 Task: Find connections with filter location Piracaia with filter topic #lifecoach with filter profile language Spanish with filter current company The Ian Martin Group with filter school Deogiri College Aurangabad with filter industry Sightseeing Transportation with filter service category Marketing with filter keywords title Biologist
Action: Mouse moved to (218, 276)
Screenshot: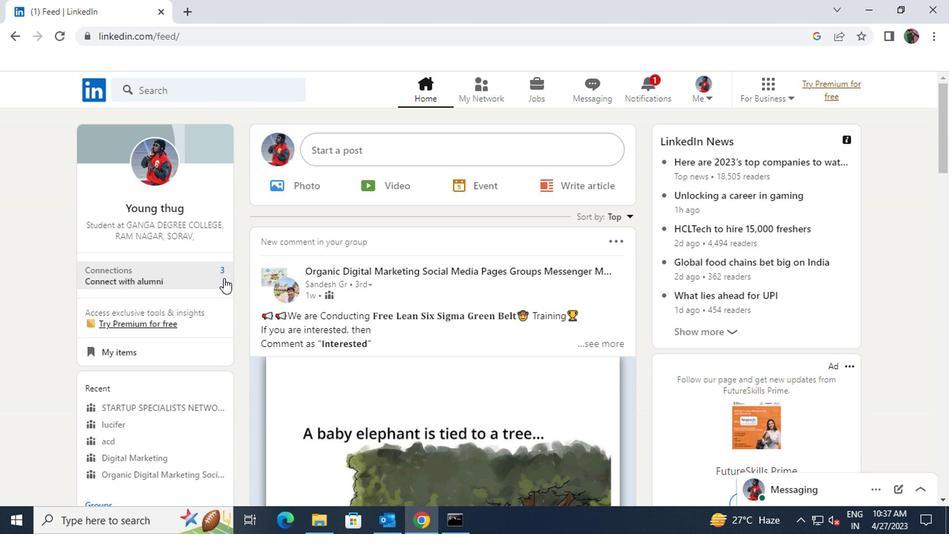
Action: Mouse pressed left at (218, 276)
Screenshot: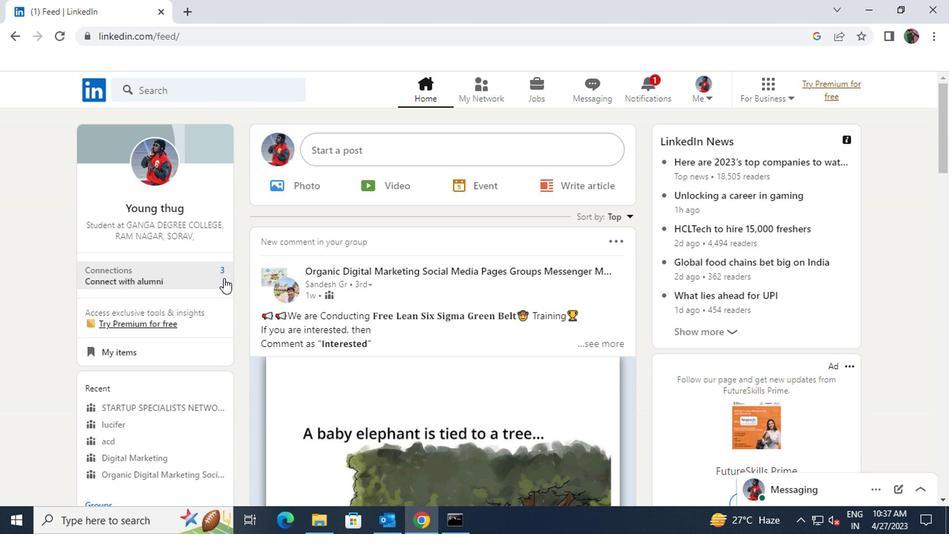 
Action: Mouse moved to (233, 163)
Screenshot: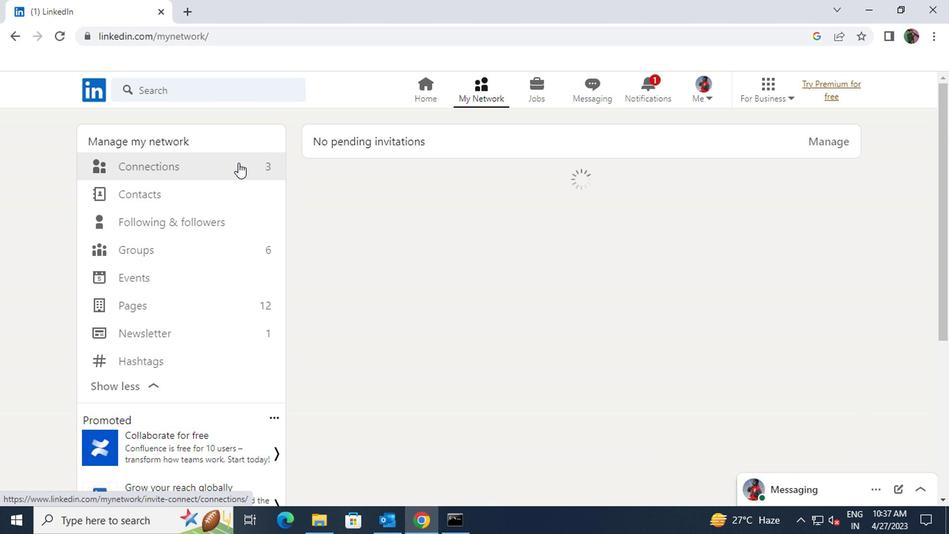 
Action: Mouse pressed left at (233, 163)
Screenshot: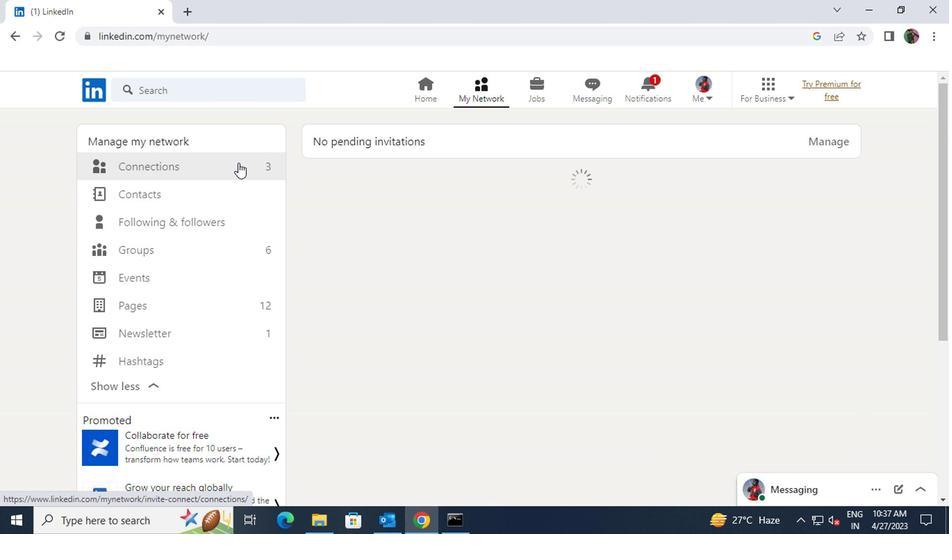 
Action: Mouse moved to (540, 167)
Screenshot: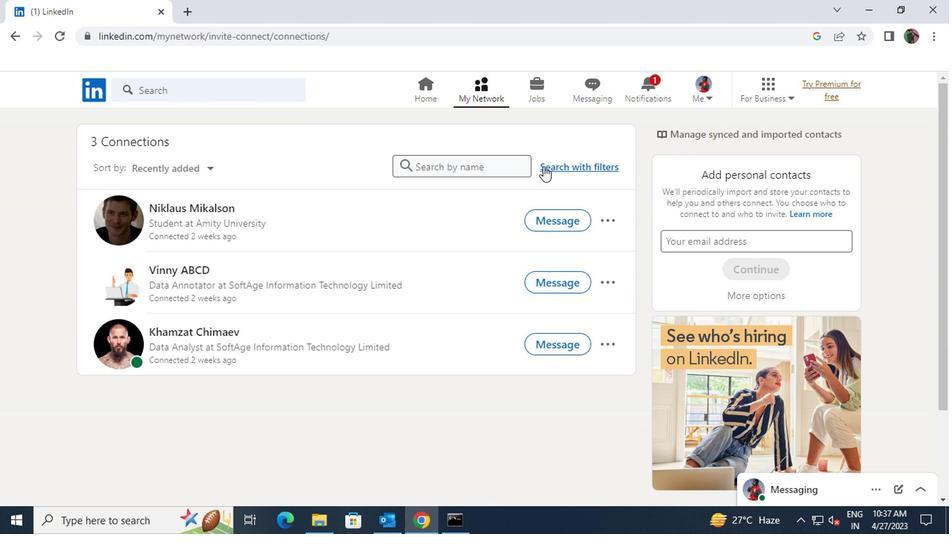 
Action: Mouse pressed left at (540, 167)
Screenshot: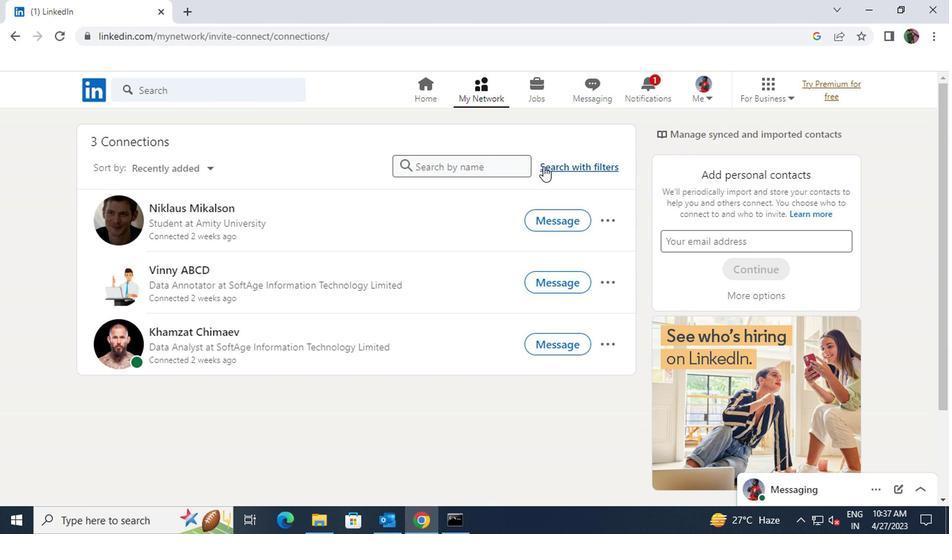 
Action: Mouse moved to (517, 128)
Screenshot: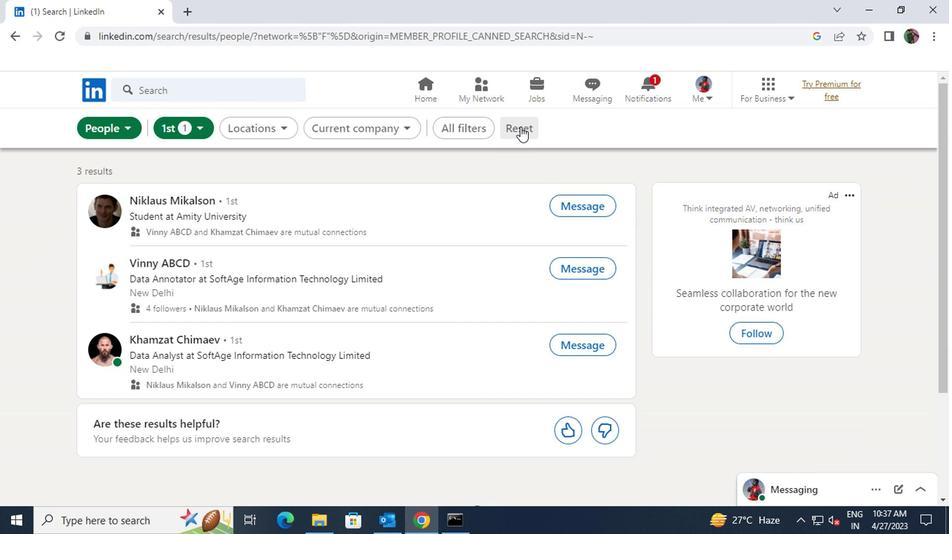 
Action: Mouse pressed left at (517, 128)
Screenshot: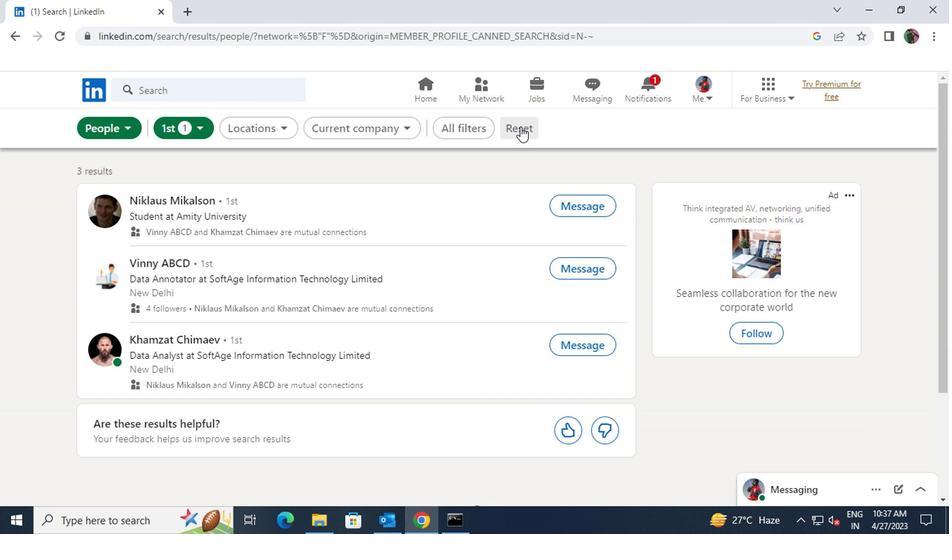 
Action: Mouse moved to (509, 128)
Screenshot: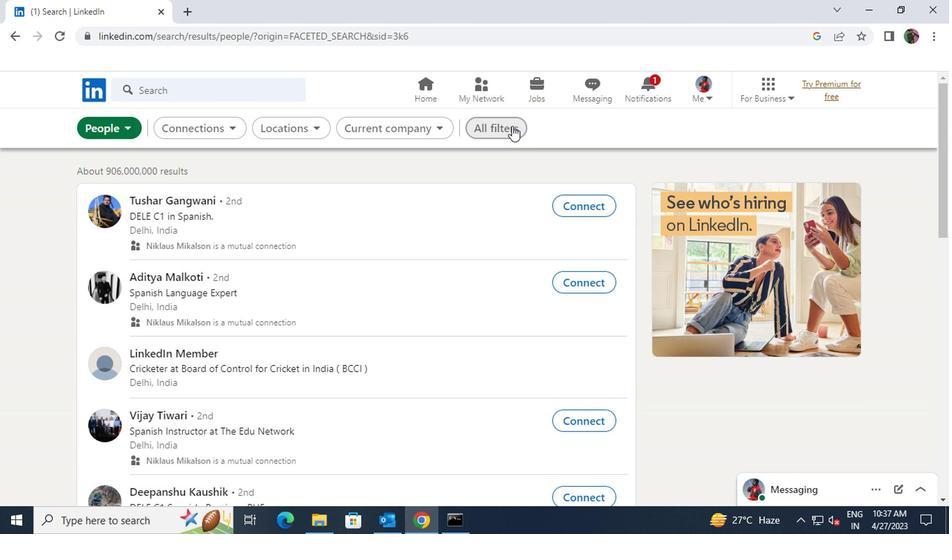 
Action: Mouse pressed left at (509, 128)
Screenshot: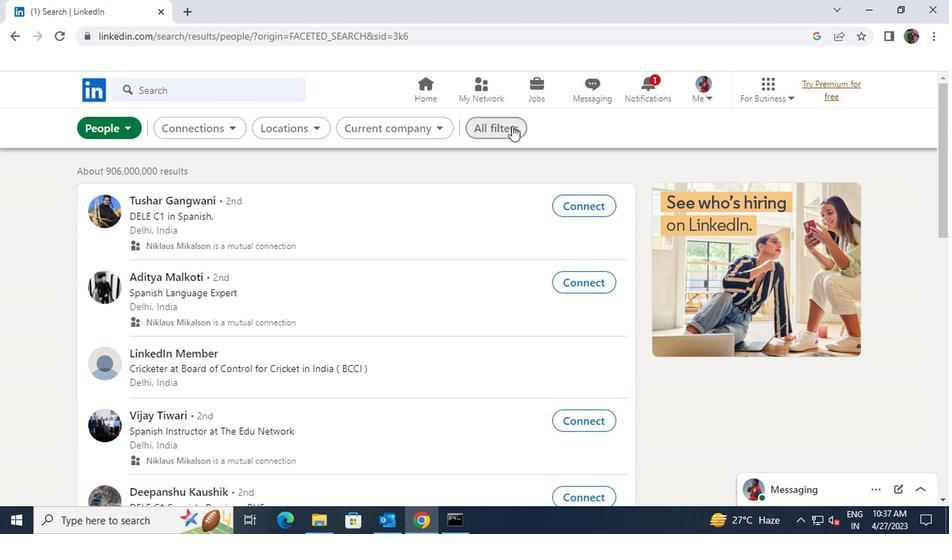
Action: Mouse moved to (608, 252)
Screenshot: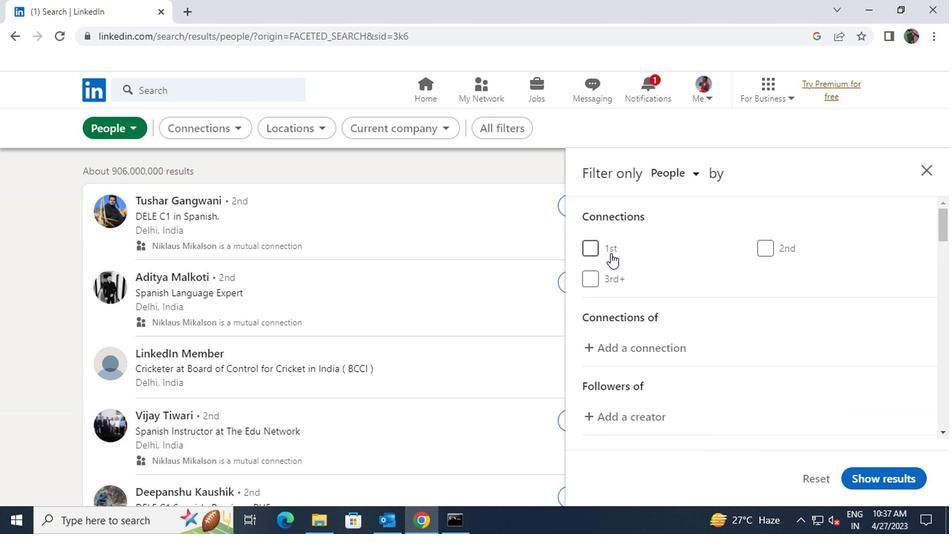 
Action: Mouse scrolled (608, 251) with delta (0, 0)
Screenshot: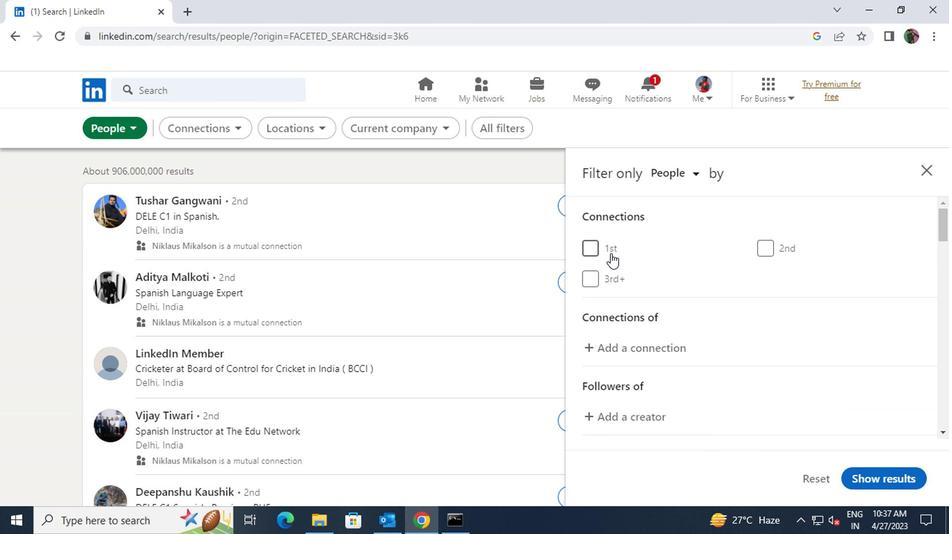
Action: Mouse scrolled (608, 251) with delta (0, 0)
Screenshot: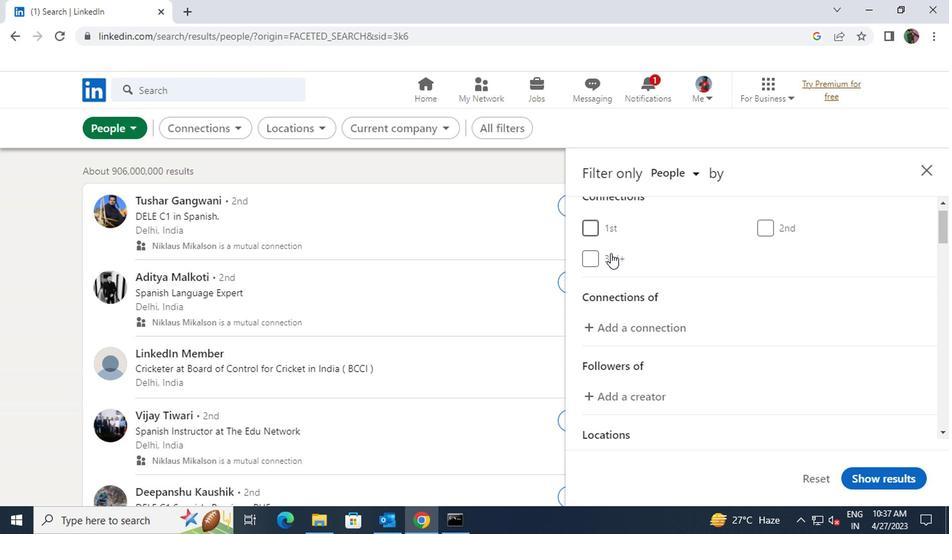 
Action: Mouse scrolled (608, 251) with delta (0, 0)
Screenshot: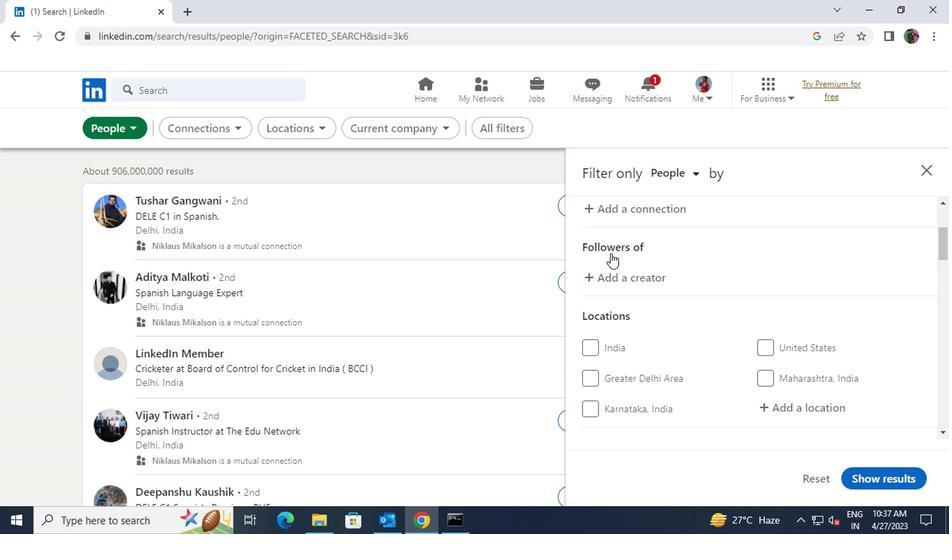 
Action: Mouse scrolled (608, 251) with delta (0, 0)
Screenshot: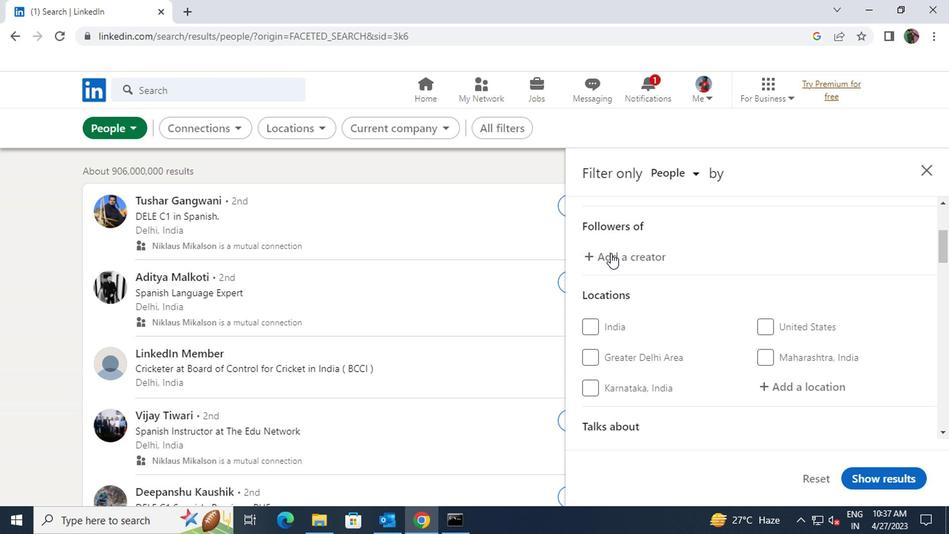 
Action: Mouse moved to (772, 263)
Screenshot: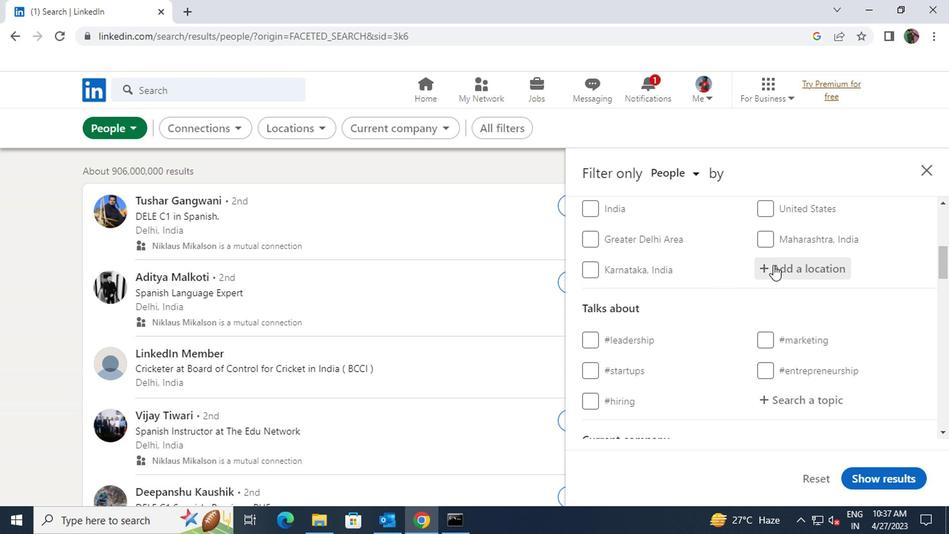 
Action: Mouse pressed left at (772, 263)
Screenshot: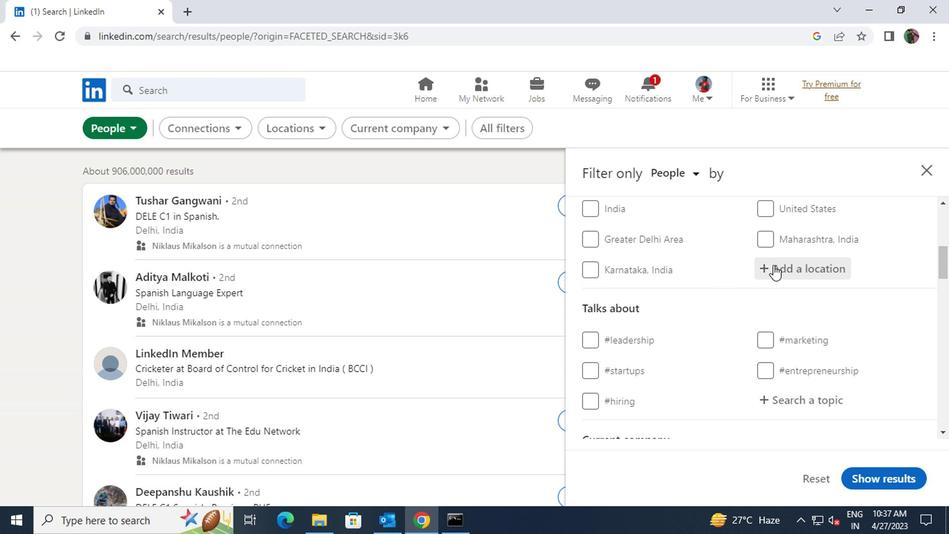 
Action: Key pressed <Key.shift>PIRACAIA
Screenshot: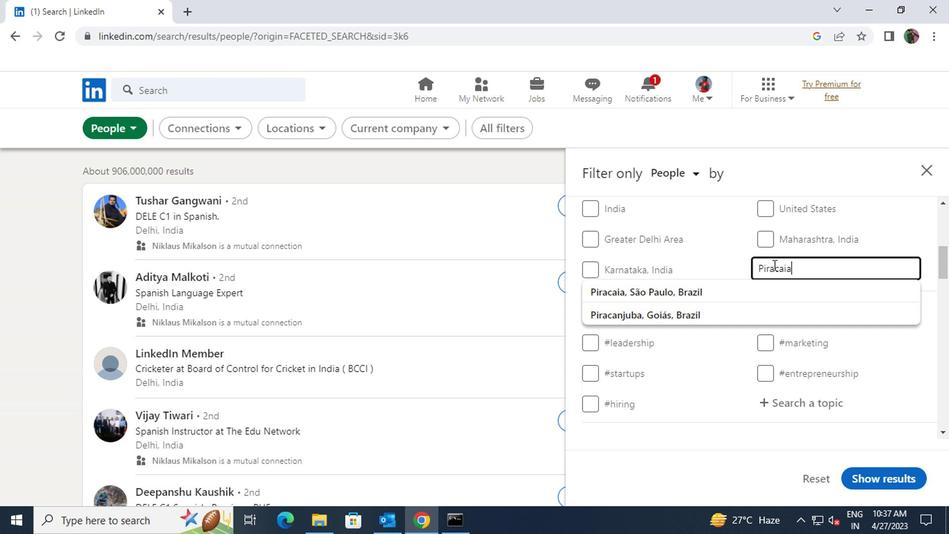 
Action: Mouse moved to (759, 281)
Screenshot: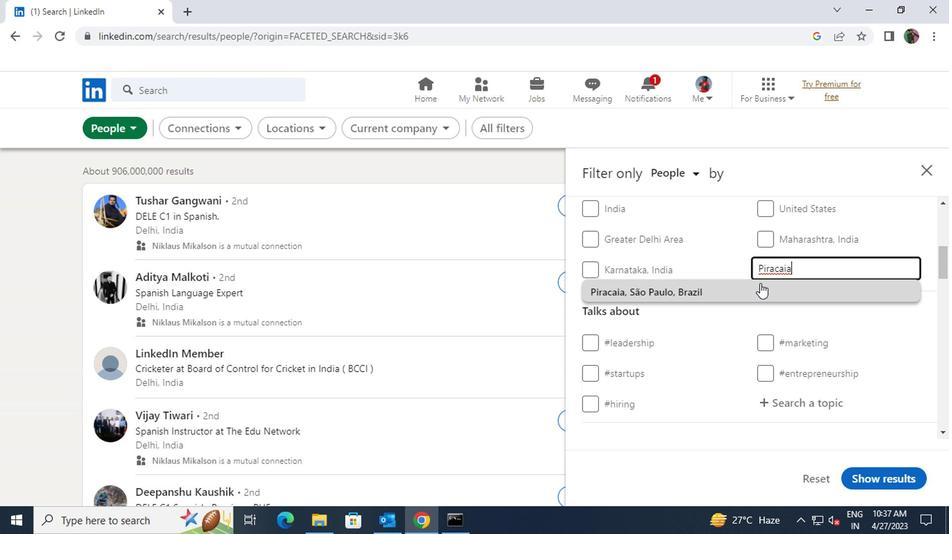 
Action: Mouse pressed left at (759, 281)
Screenshot: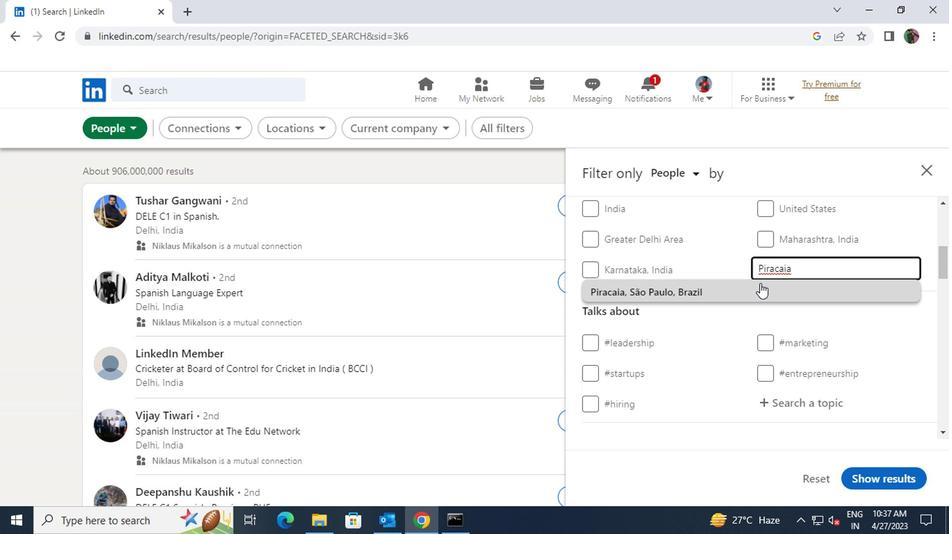
Action: Mouse scrolled (759, 280) with delta (0, 0)
Screenshot: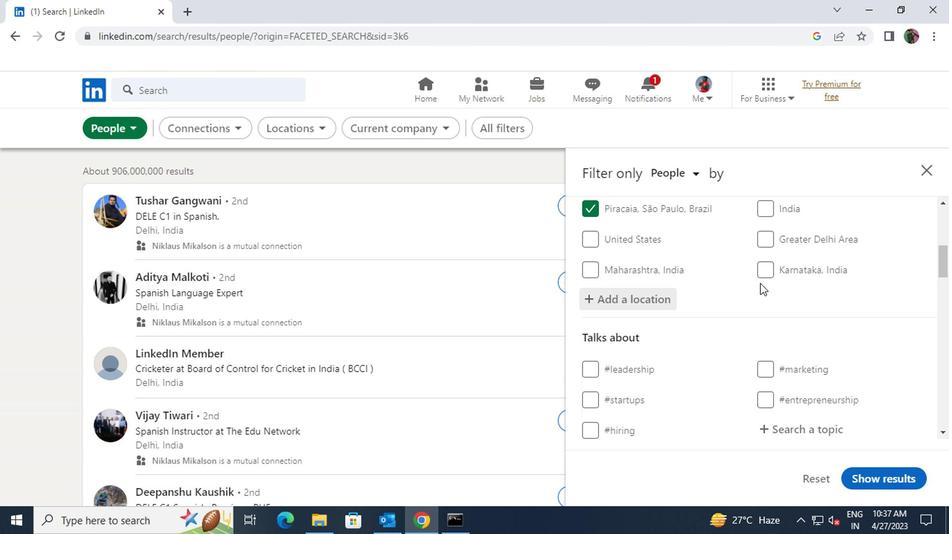 
Action: Mouse scrolled (759, 280) with delta (0, 0)
Screenshot: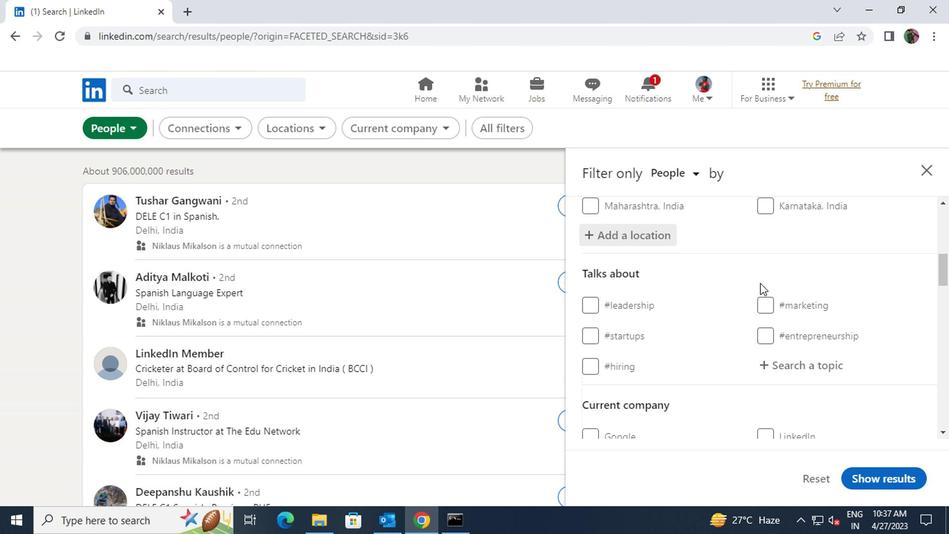 
Action: Mouse moved to (763, 282)
Screenshot: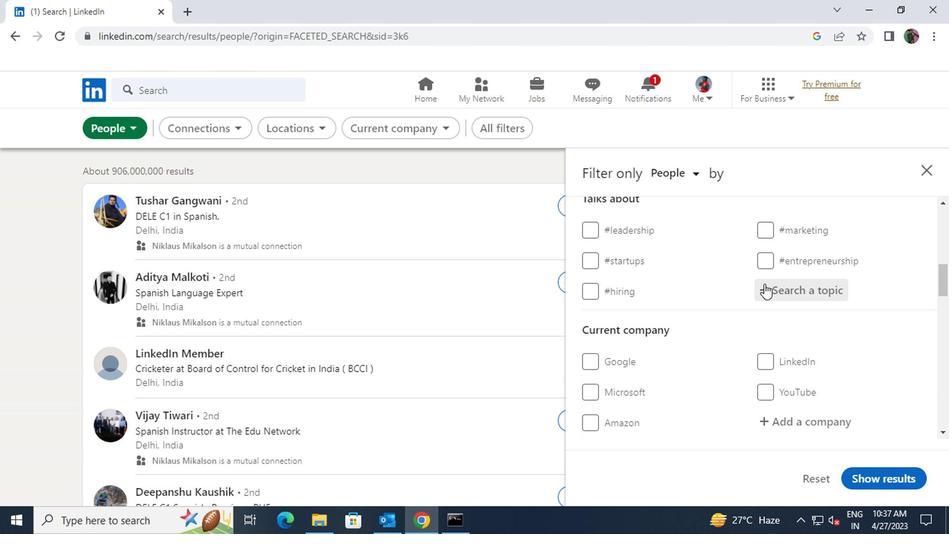 
Action: Mouse pressed left at (763, 282)
Screenshot: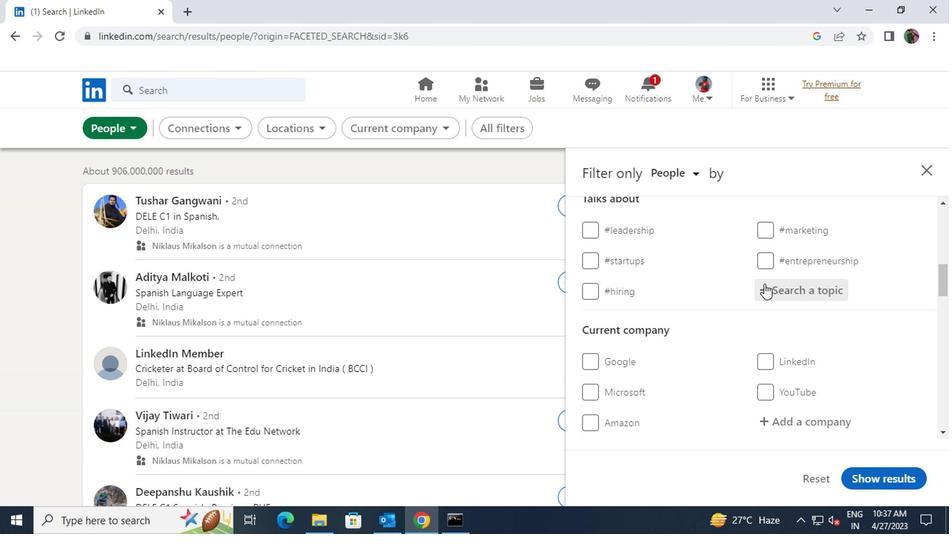 
Action: Key pressed <Key.shift><Key.shift><Key.shift><Key.shift><Key.shift>#<Key.shift>LIFECOCACH
Screenshot: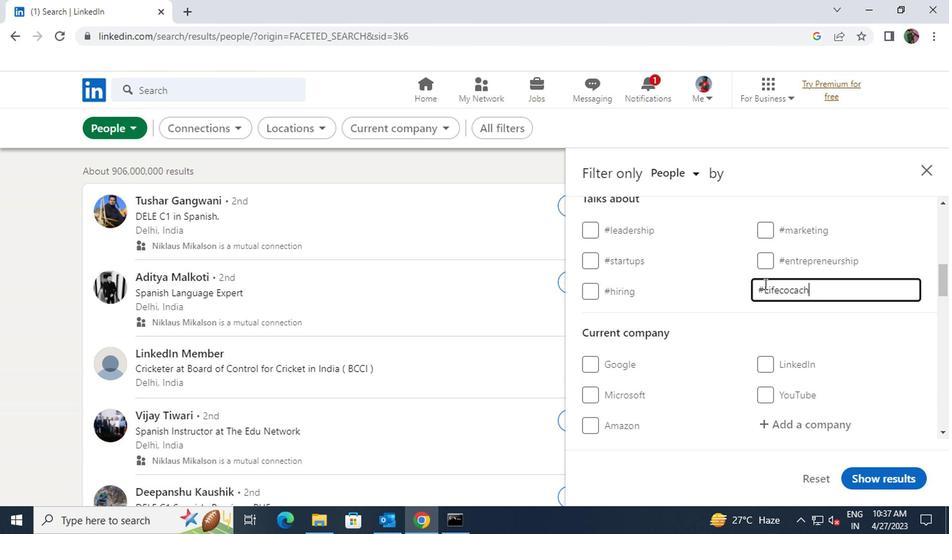 
Action: Mouse scrolled (763, 281) with delta (0, 0)
Screenshot: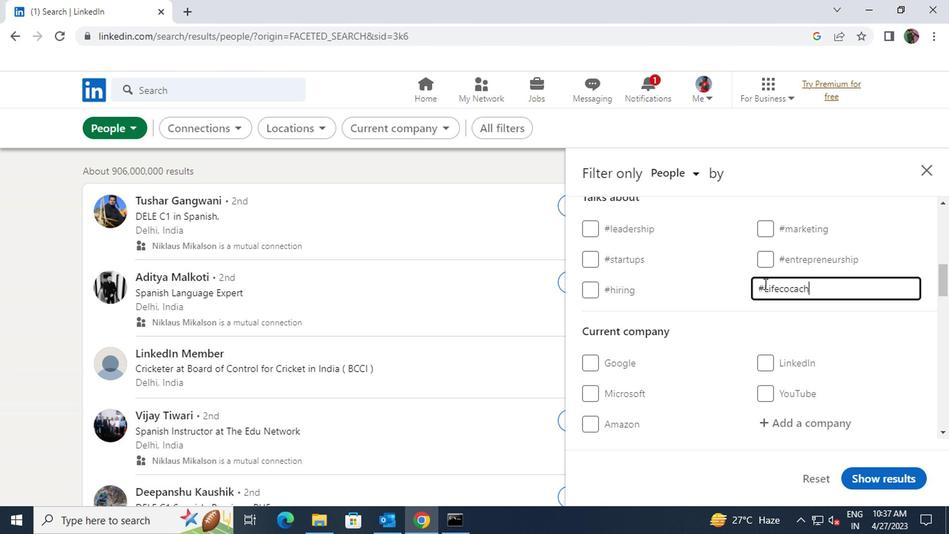
Action: Mouse scrolled (763, 281) with delta (0, 0)
Screenshot: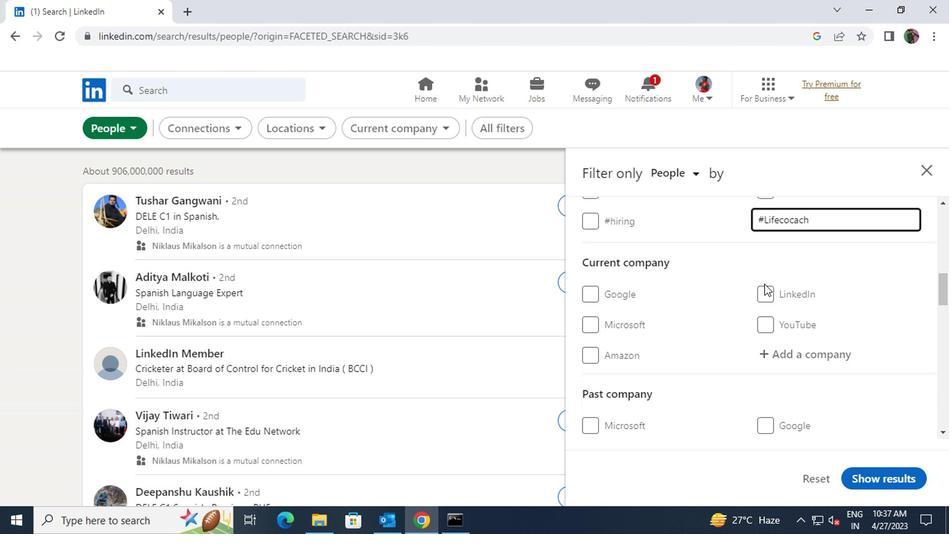
Action: Mouse moved to (764, 282)
Screenshot: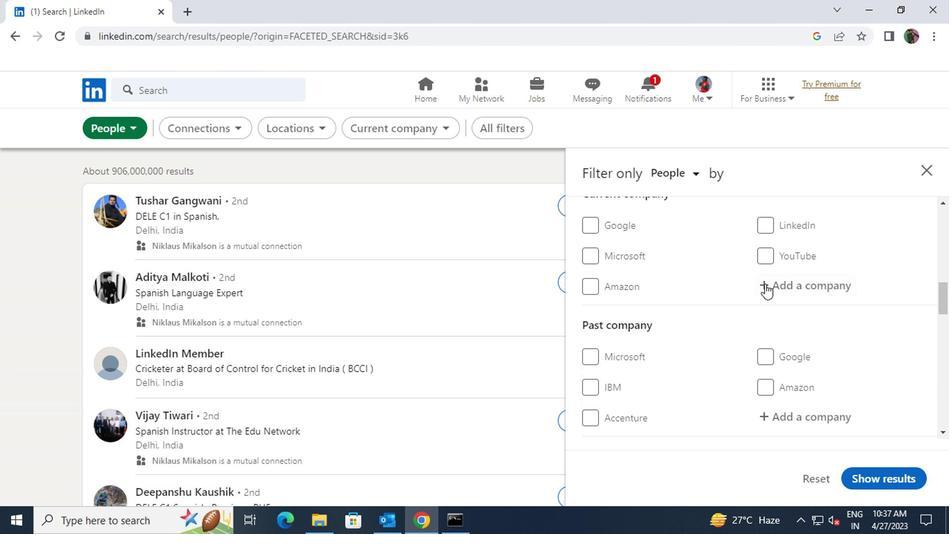 
Action: Mouse pressed left at (764, 282)
Screenshot: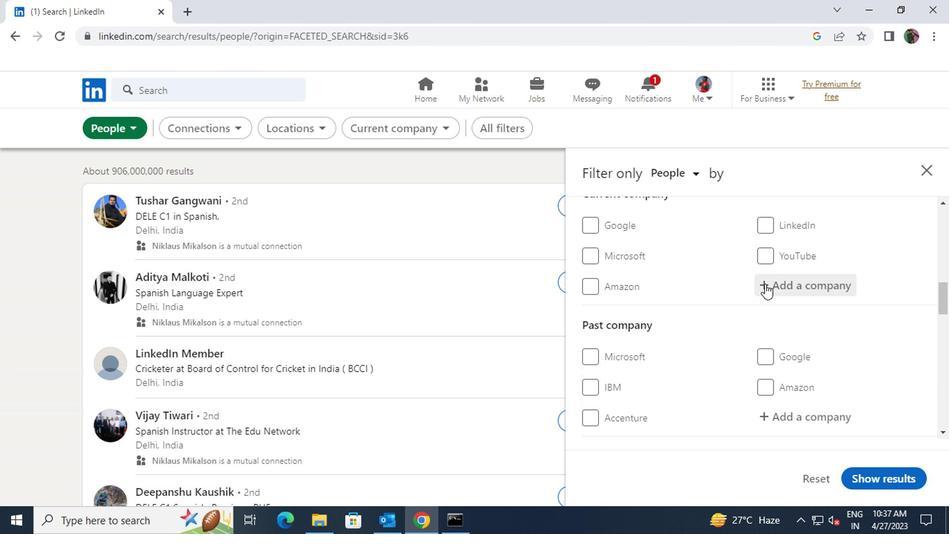 
Action: Key pressed <Key.shift><Key.shift><Key.shift>THE<Key.space>IAN
Screenshot: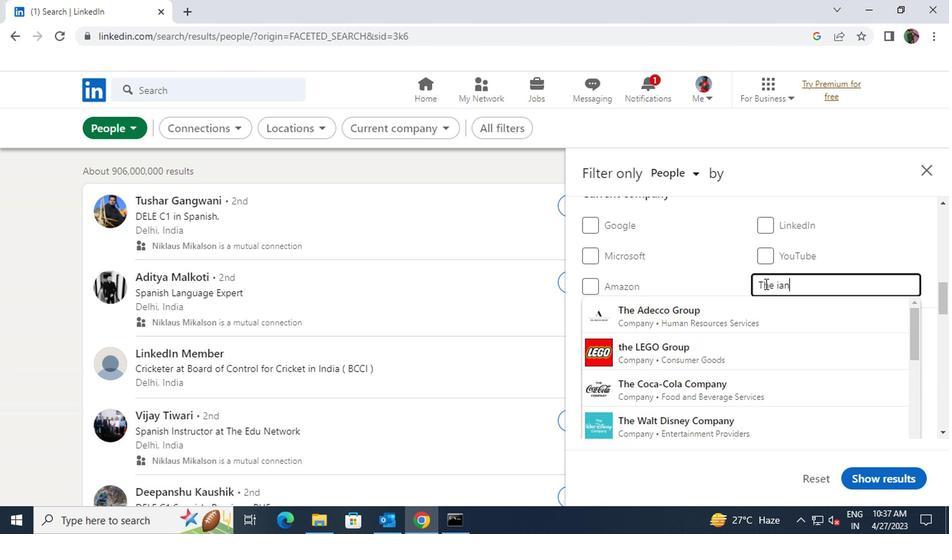 
Action: Mouse moved to (758, 304)
Screenshot: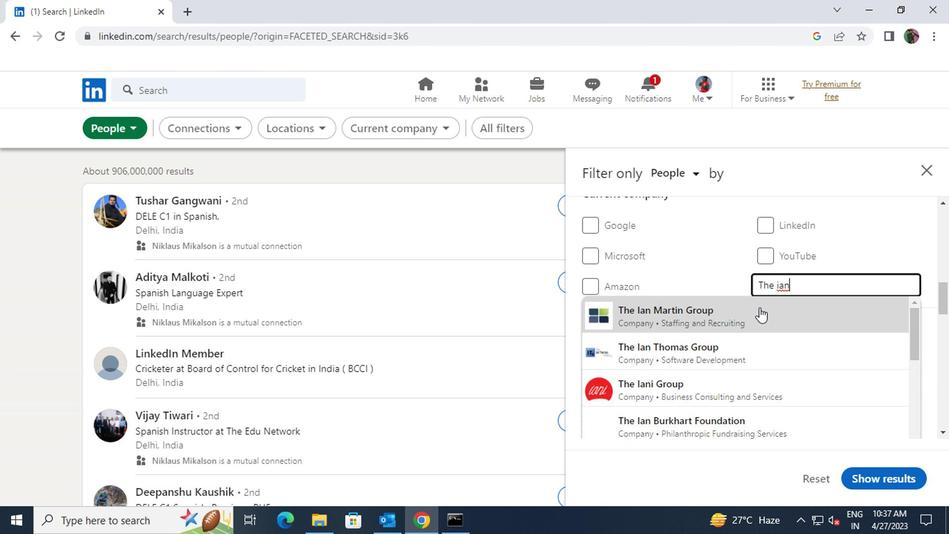 
Action: Mouse pressed left at (758, 304)
Screenshot: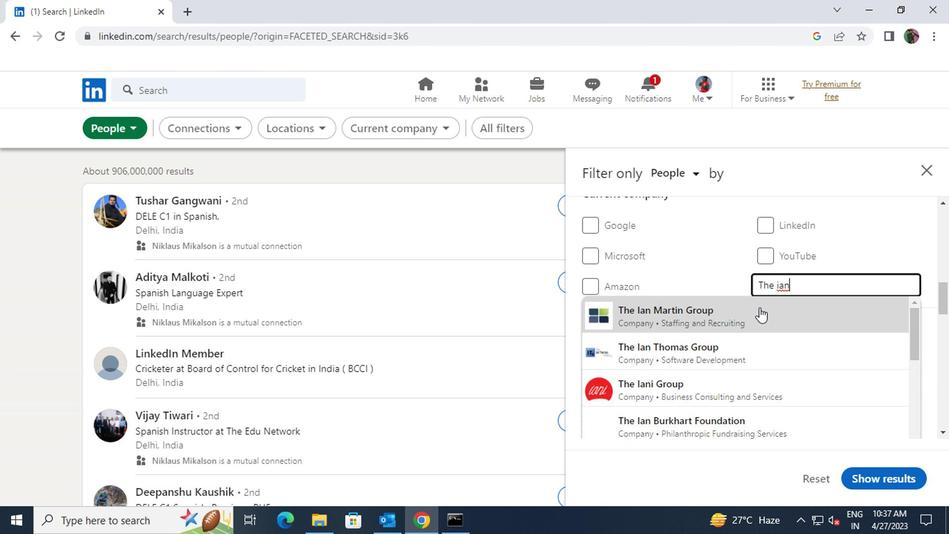 
Action: Mouse scrolled (758, 304) with delta (0, 0)
Screenshot: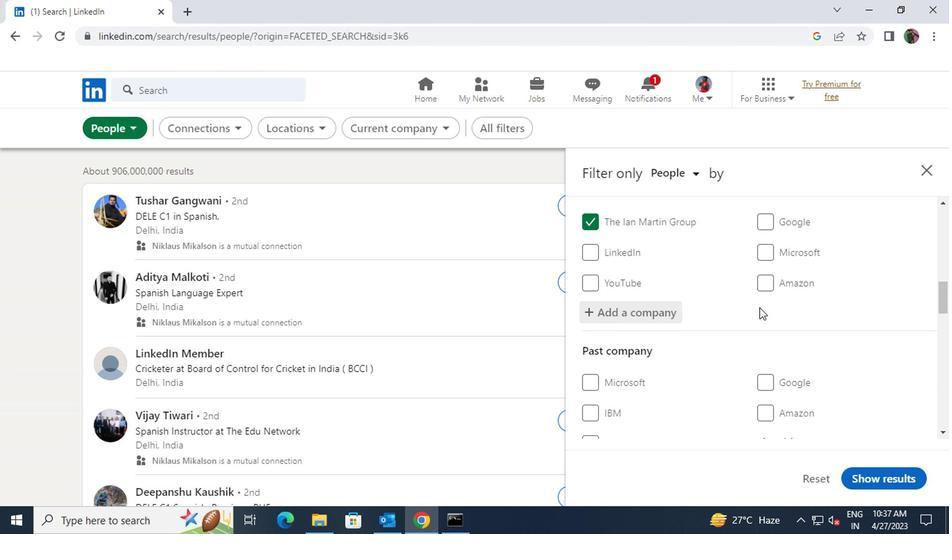 
Action: Mouse scrolled (758, 304) with delta (0, 0)
Screenshot: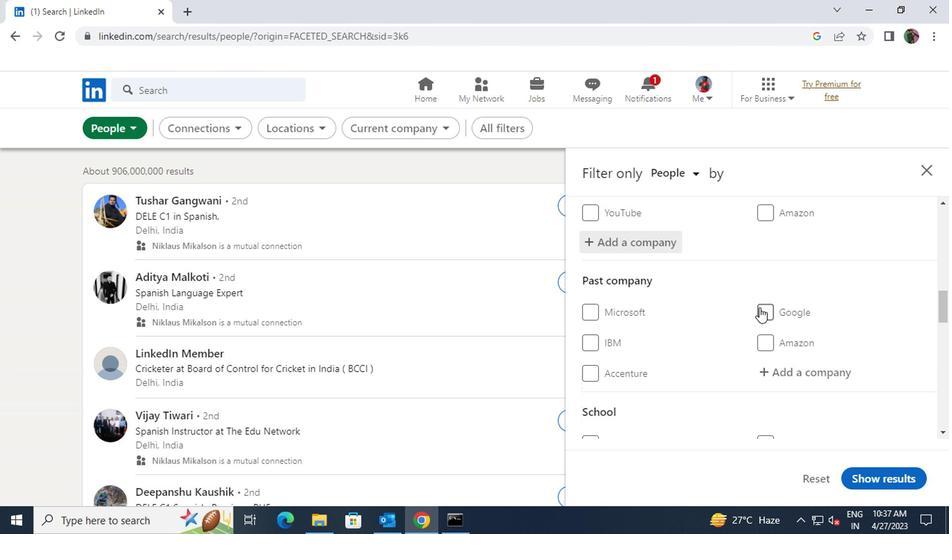 
Action: Mouse scrolled (758, 304) with delta (0, 0)
Screenshot: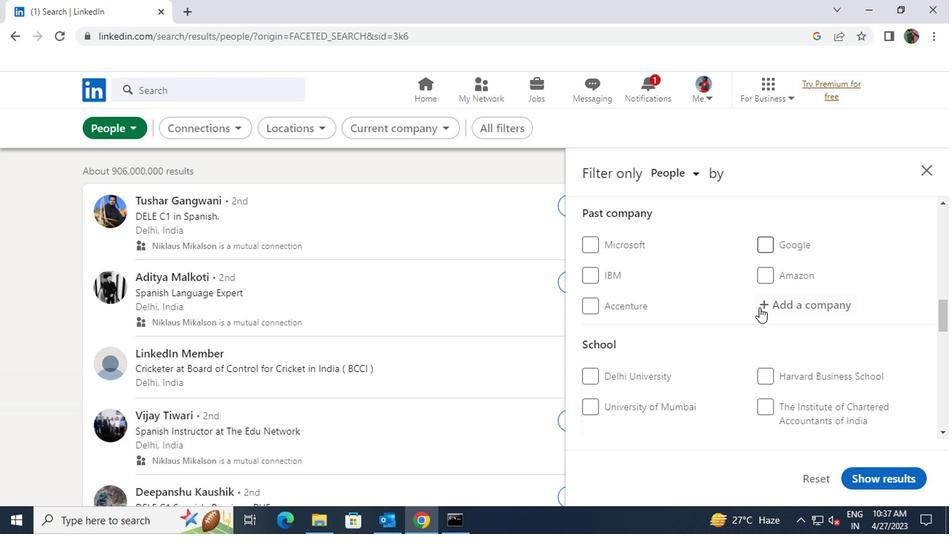 
Action: Mouse scrolled (758, 304) with delta (0, 0)
Screenshot: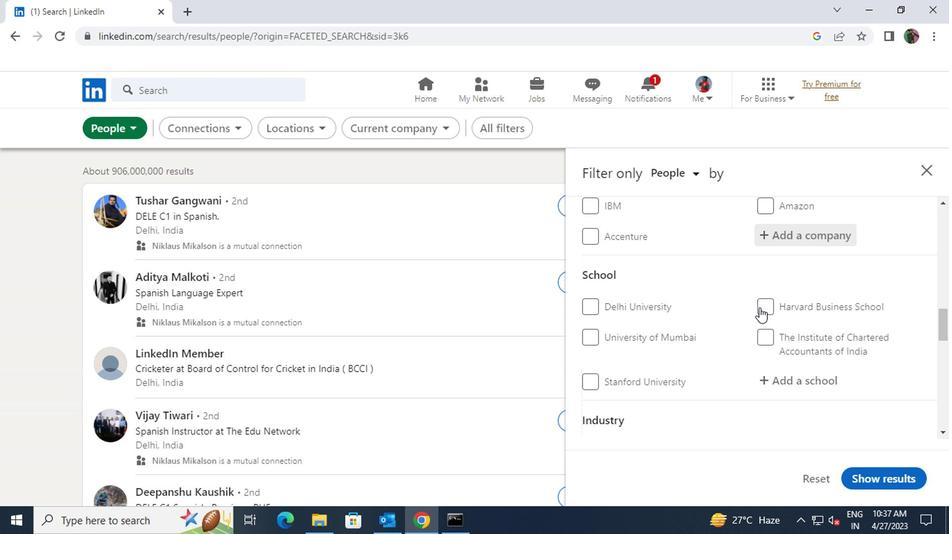 
Action: Mouse moved to (768, 313)
Screenshot: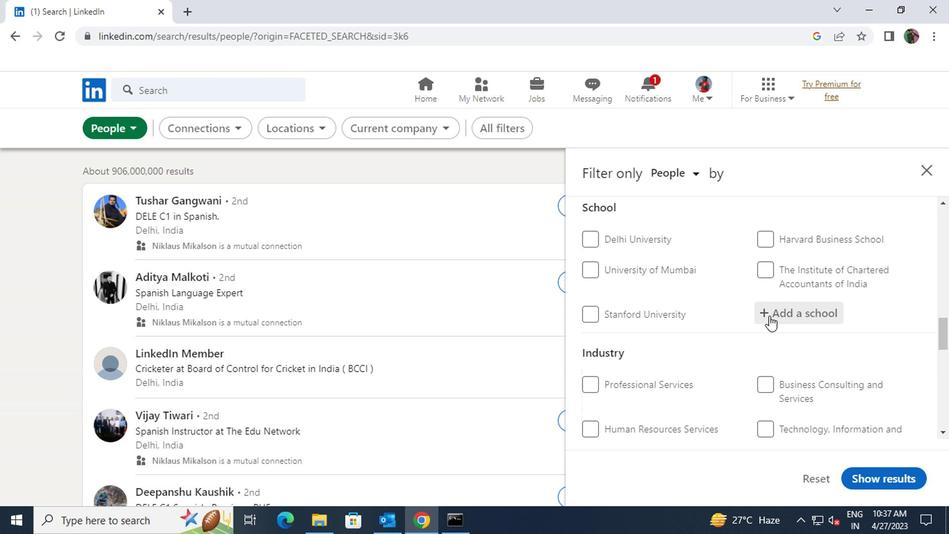 
Action: Mouse pressed left at (768, 313)
Screenshot: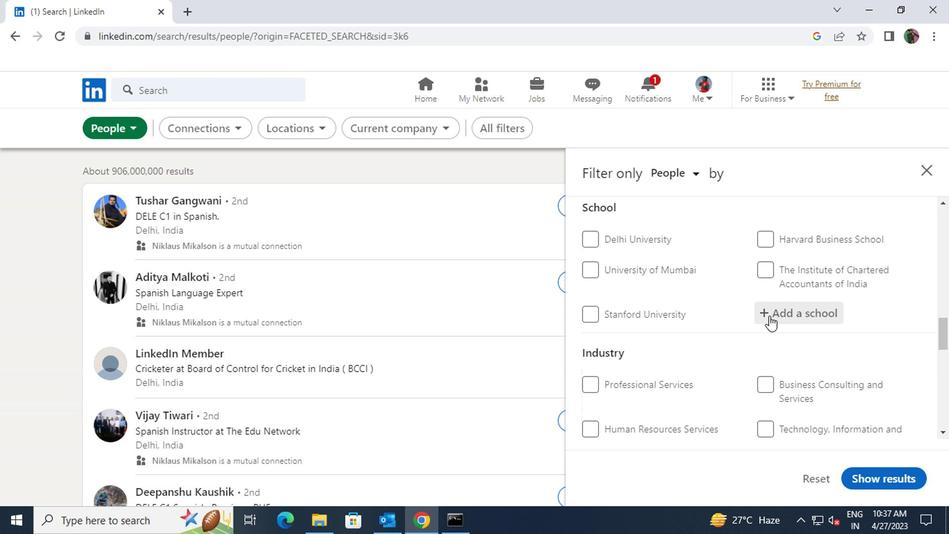 
Action: Key pressed <Key.shift>DEOGIRI
Screenshot: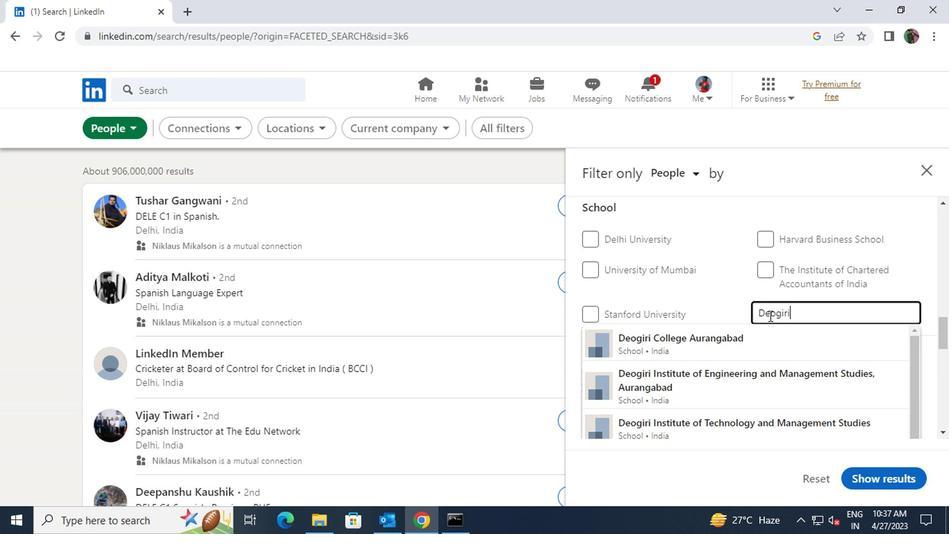 
Action: Mouse moved to (765, 333)
Screenshot: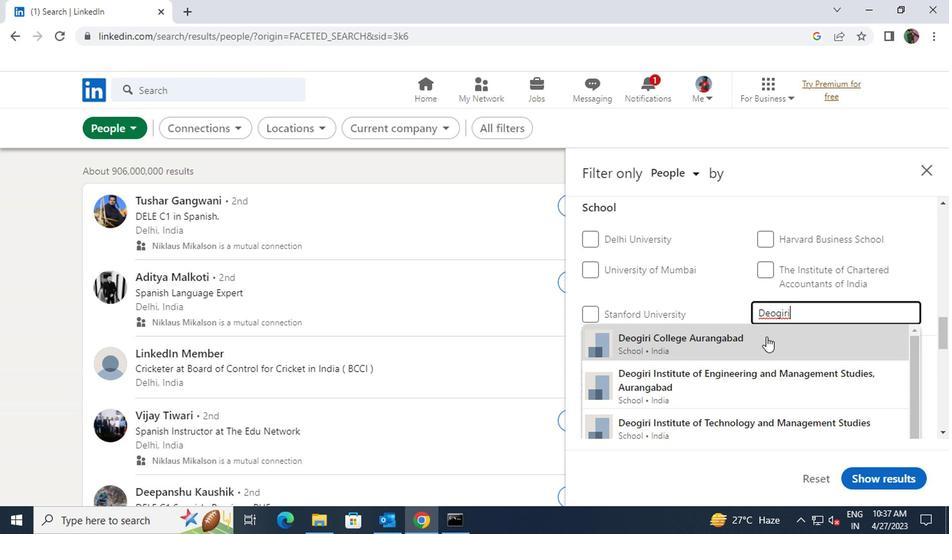 
Action: Mouse pressed left at (765, 333)
Screenshot: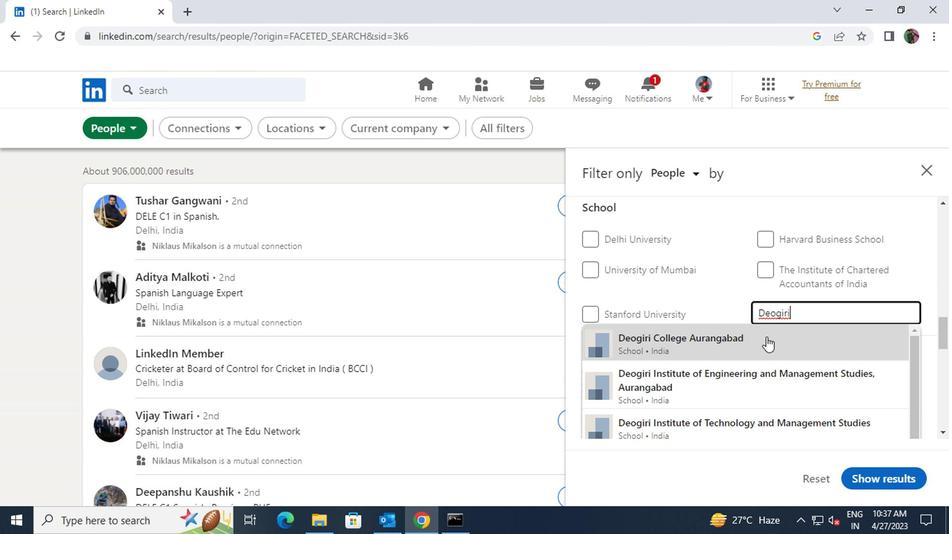 
Action: Mouse scrolled (765, 332) with delta (0, 0)
Screenshot: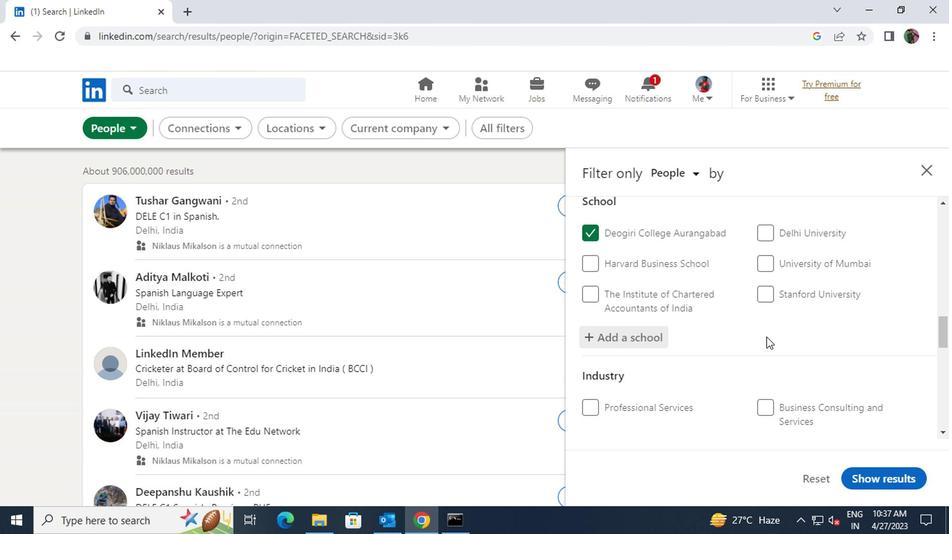 
Action: Mouse scrolled (765, 332) with delta (0, 0)
Screenshot: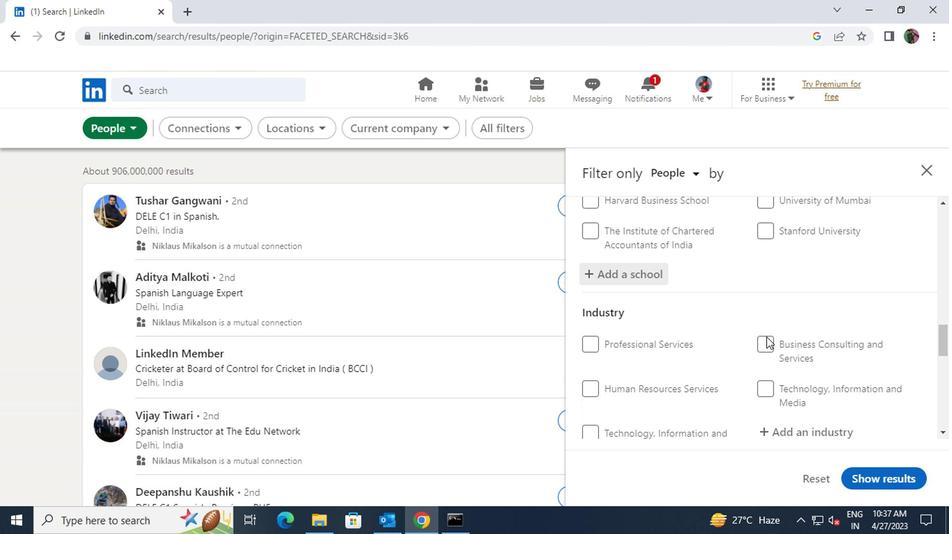 
Action: Mouse moved to (774, 352)
Screenshot: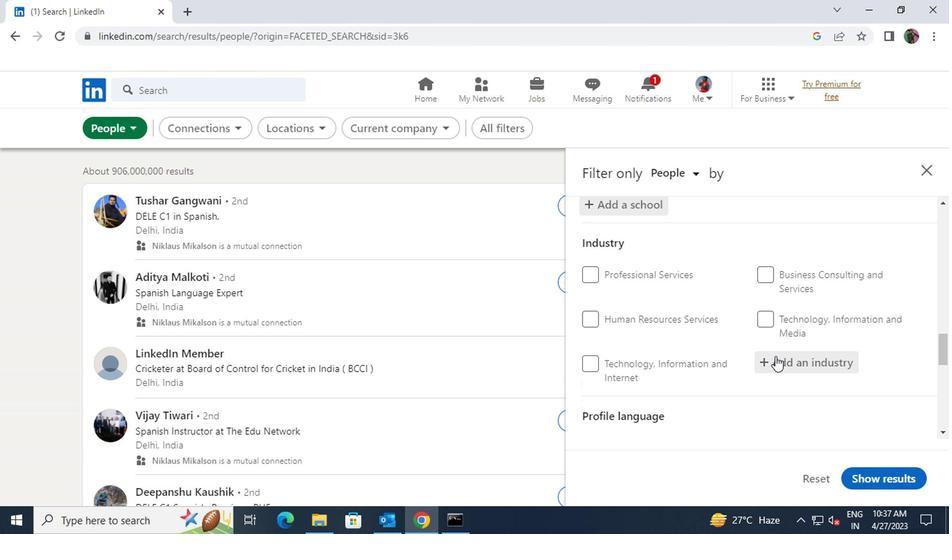
Action: Mouse pressed left at (774, 352)
Screenshot: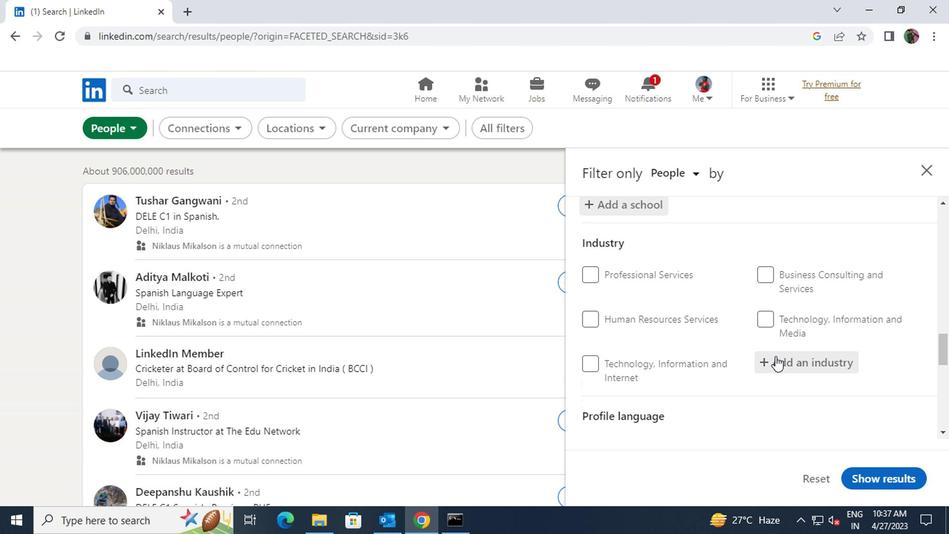 
Action: Key pressed <Key.shift>SIGHT
Screenshot: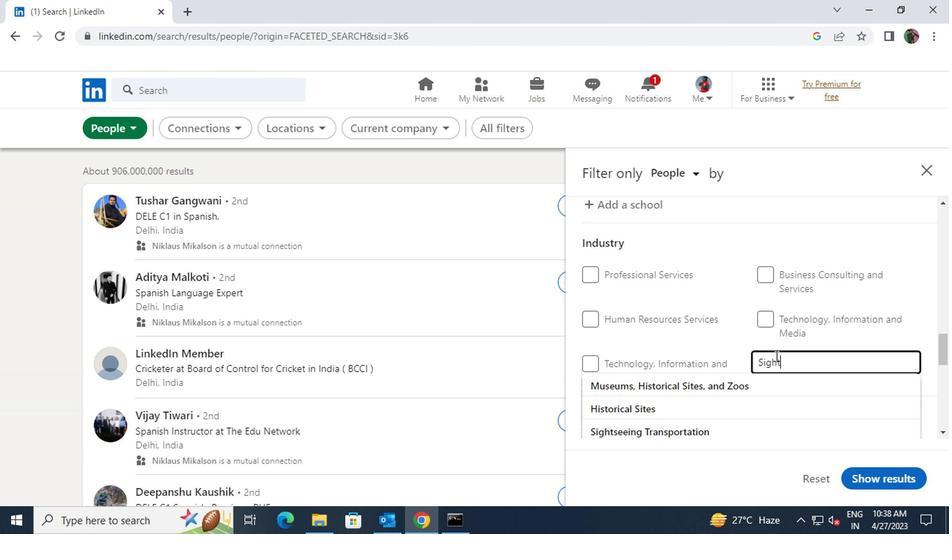 
Action: Mouse moved to (771, 379)
Screenshot: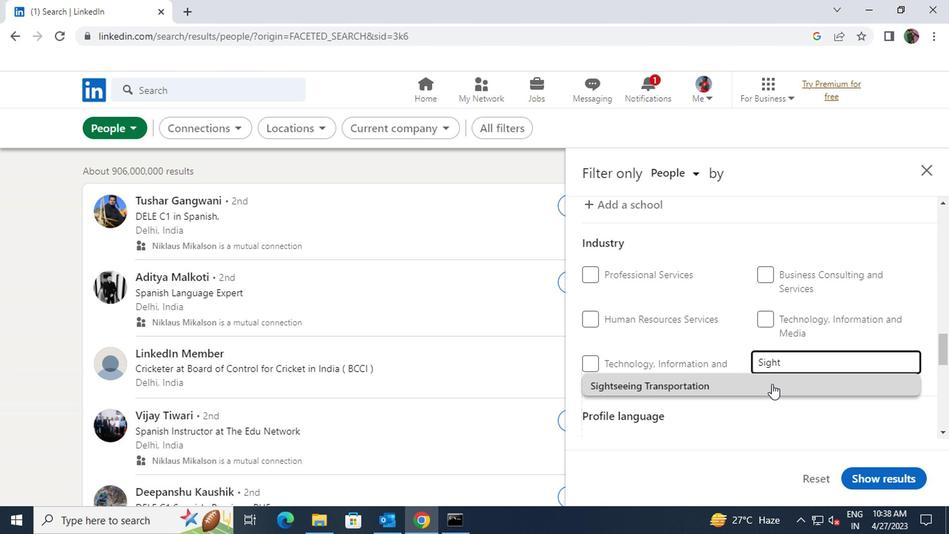 
Action: Mouse pressed left at (771, 379)
Screenshot: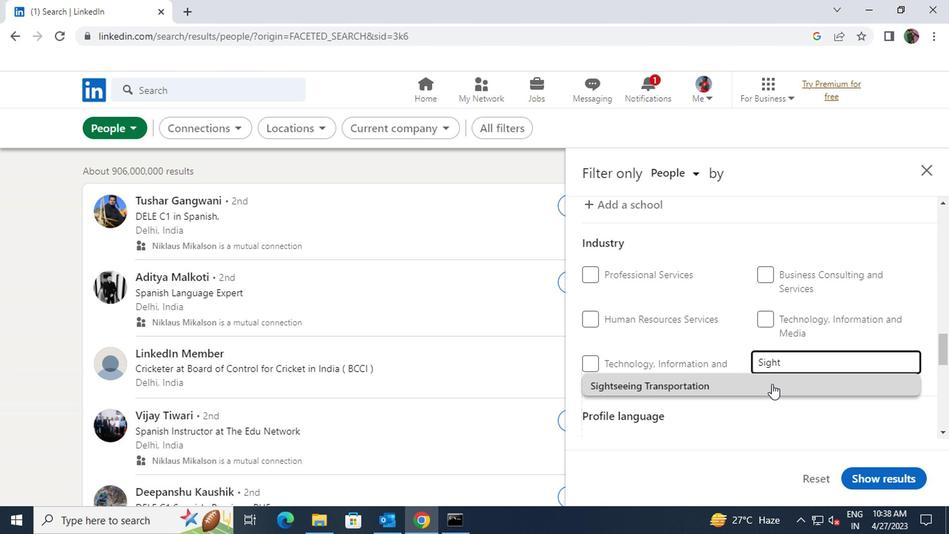 
Action: Mouse scrolled (771, 379) with delta (0, 0)
Screenshot: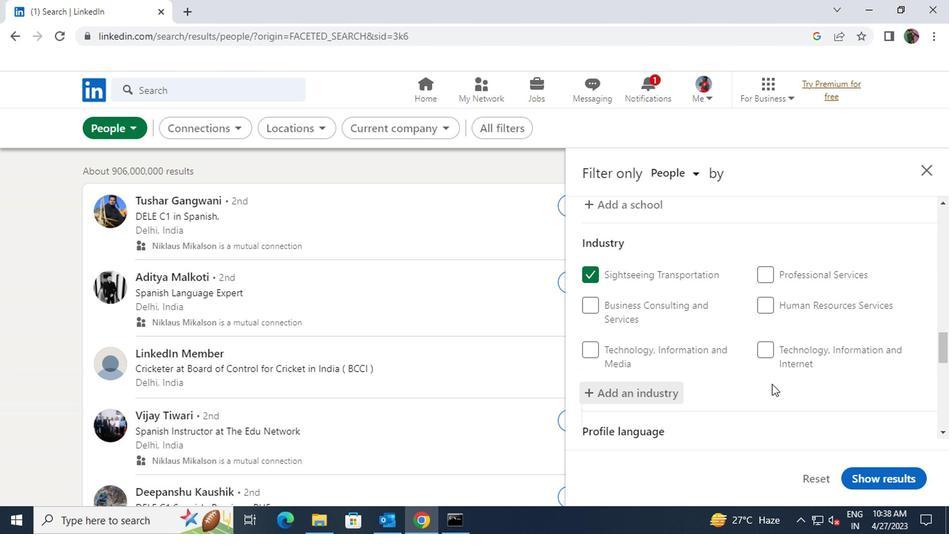
Action: Mouse scrolled (771, 379) with delta (0, 0)
Screenshot: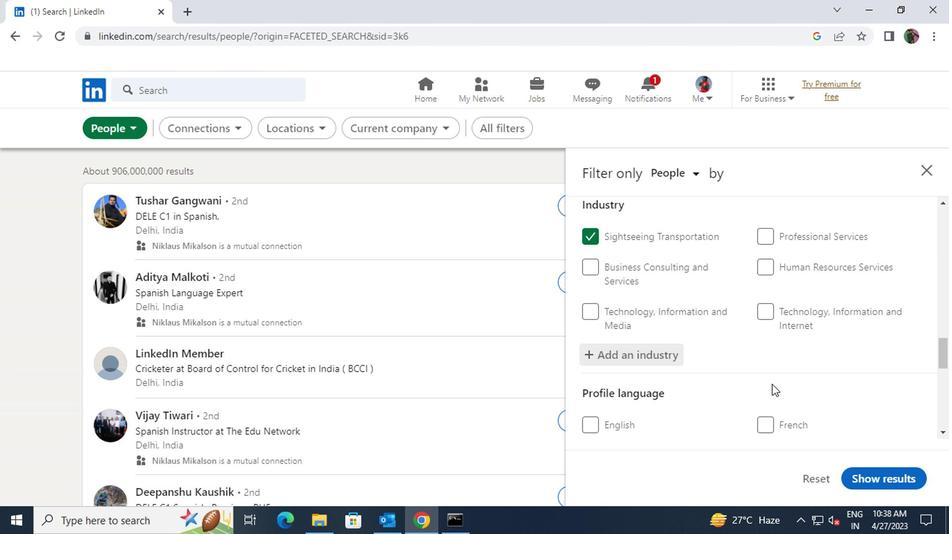 
Action: Mouse moved to (589, 349)
Screenshot: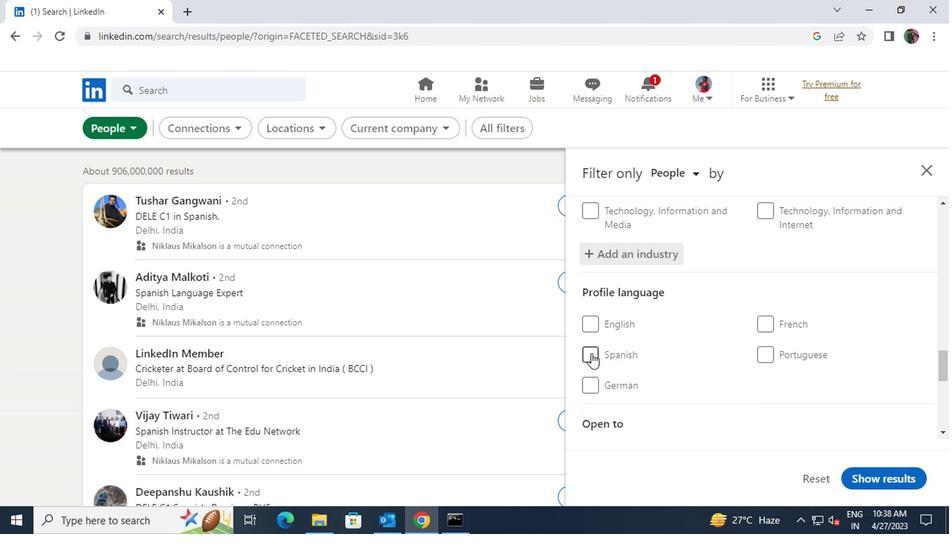 
Action: Mouse pressed left at (589, 349)
Screenshot: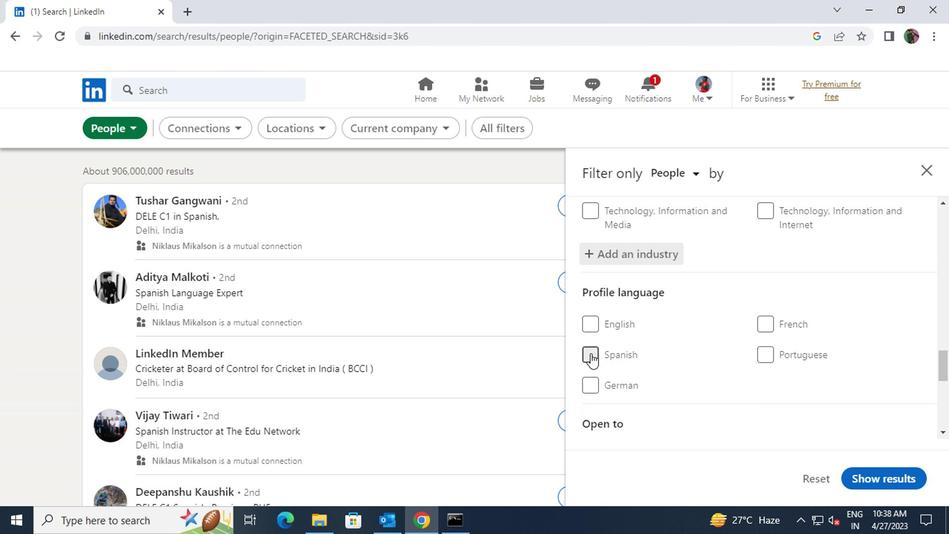
Action: Mouse moved to (722, 337)
Screenshot: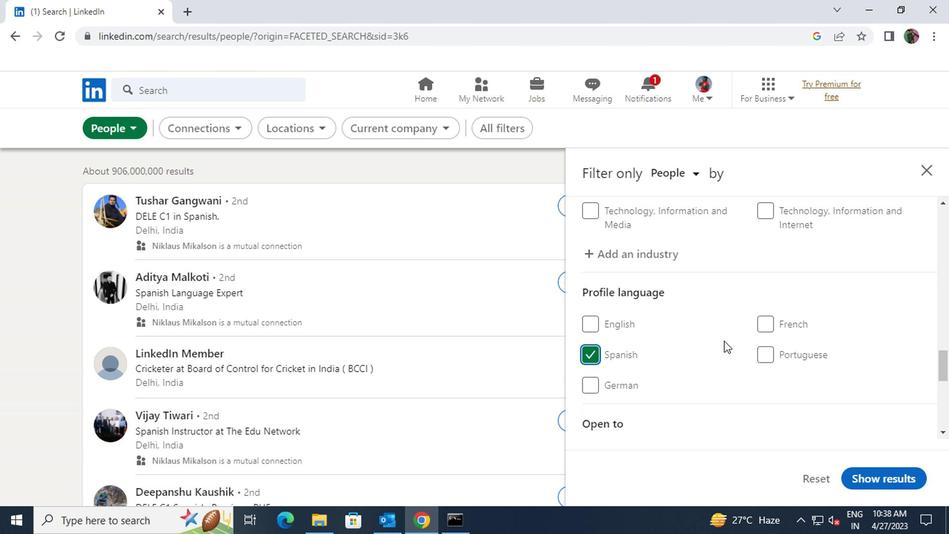 
Action: Mouse scrolled (722, 336) with delta (0, 0)
Screenshot: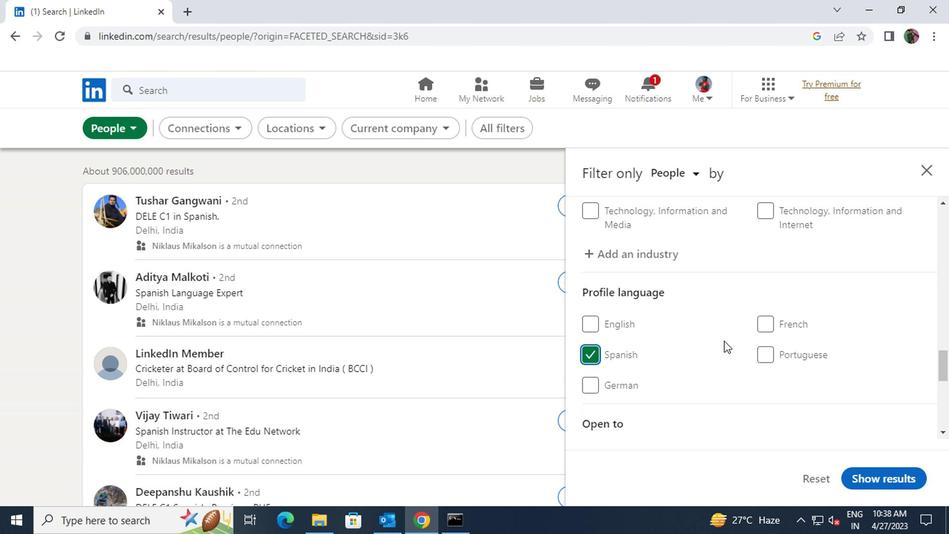 
Action: Mouse scrolled (722, 336) with delta (0, 0)
Screenshot: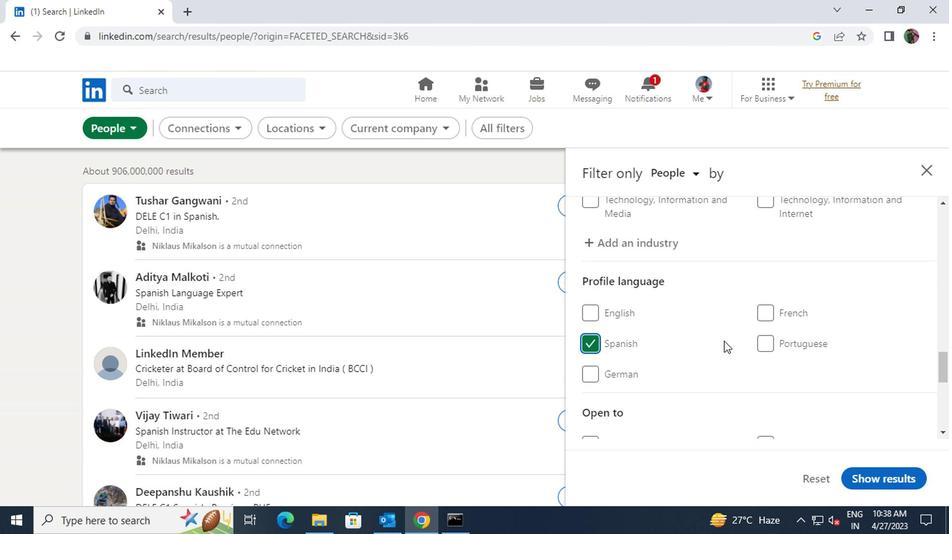 
Action: Mouse moved to (725, 337)
Screenshot: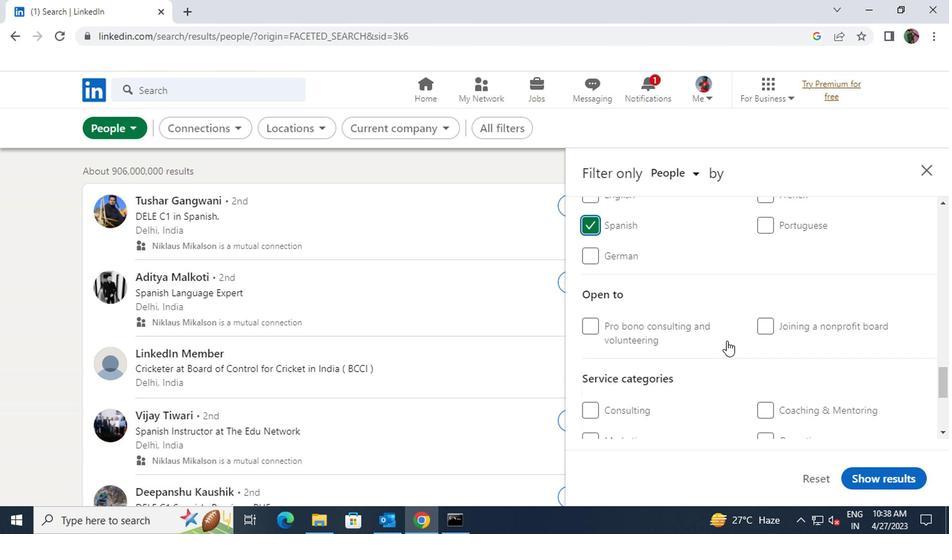 
Action: Mouse scrolled (725, 336) with delta (0, 0)
Screenshot: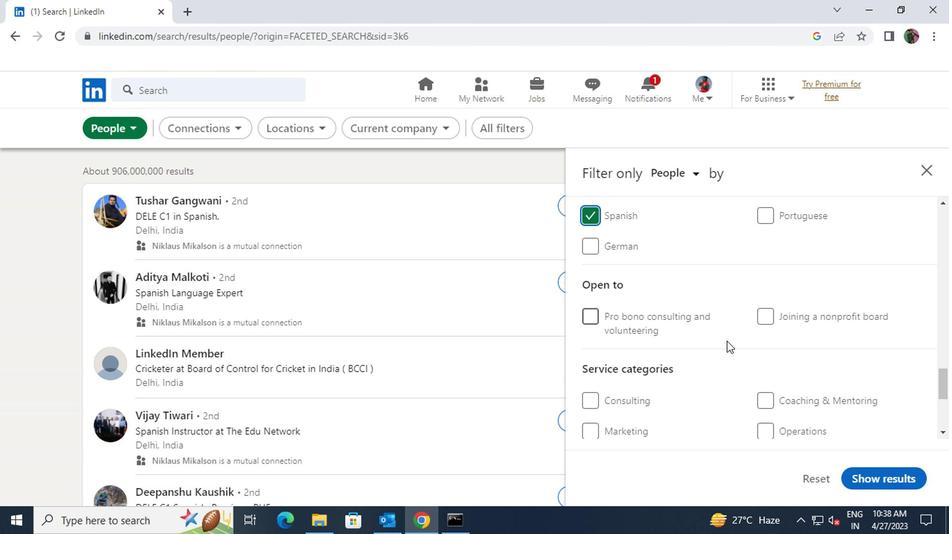 
Action: Mouse scrolled (725, 336) with delta (0, 0)
Screenshot: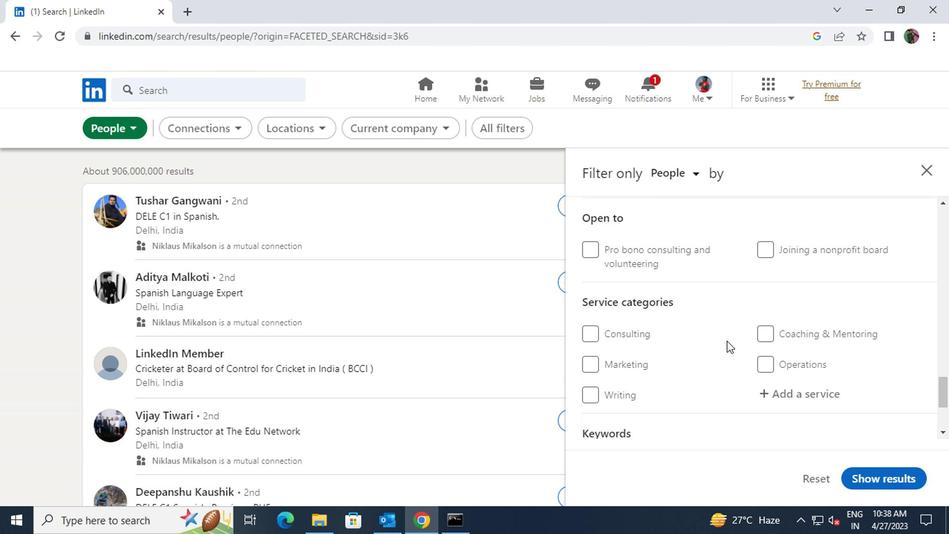 
Action: Mouse moved to (767, 320)
Screenshot: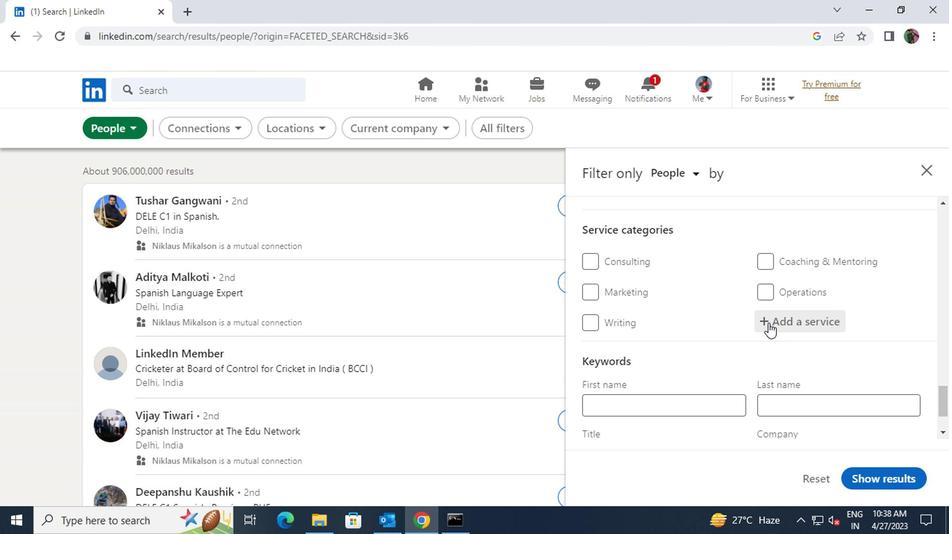 
Action: Mouse pressed left at (767, 320)
Screenshot: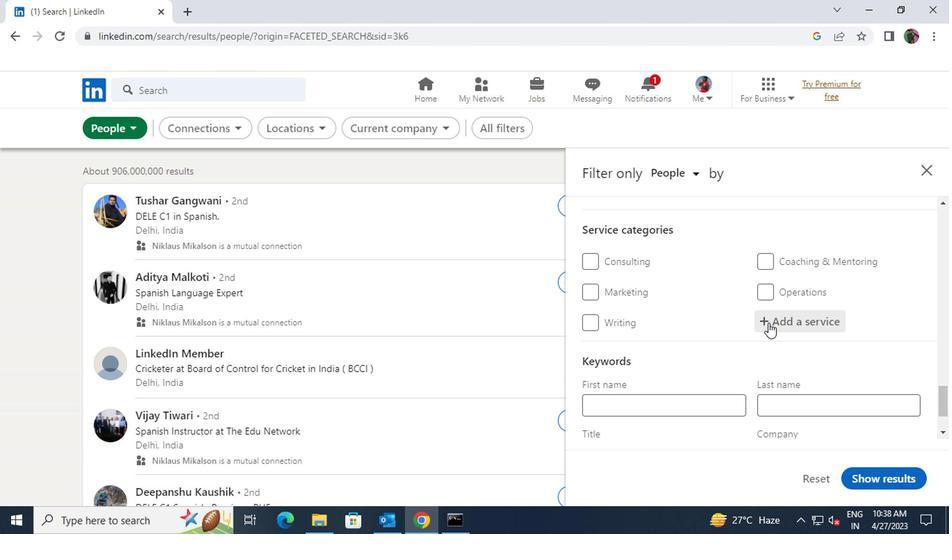 
Action: Mouse moved to (767, 318)
Screenshot: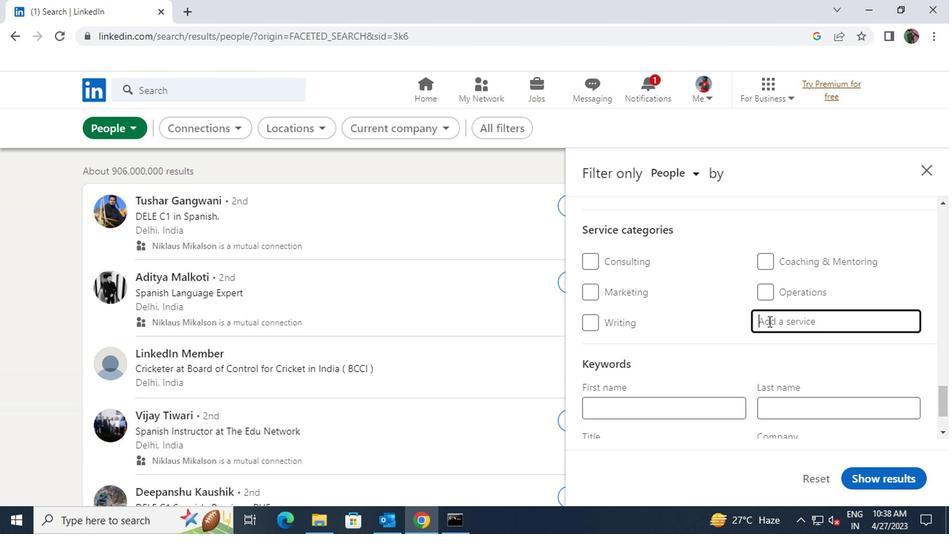 
Action: Key pressed <Key.shift>MARKETING
Screenshot: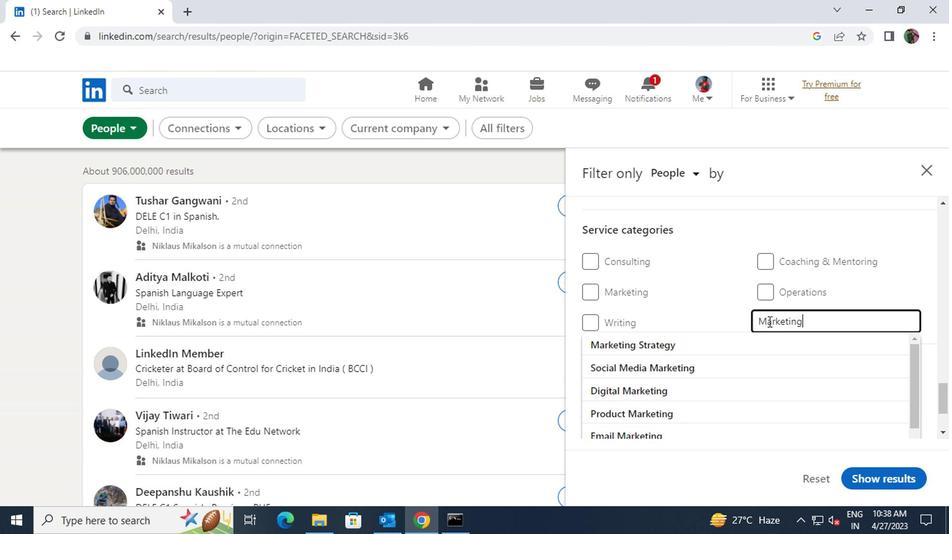 
Action: Mouse moved to (759, 328)
Screenshot: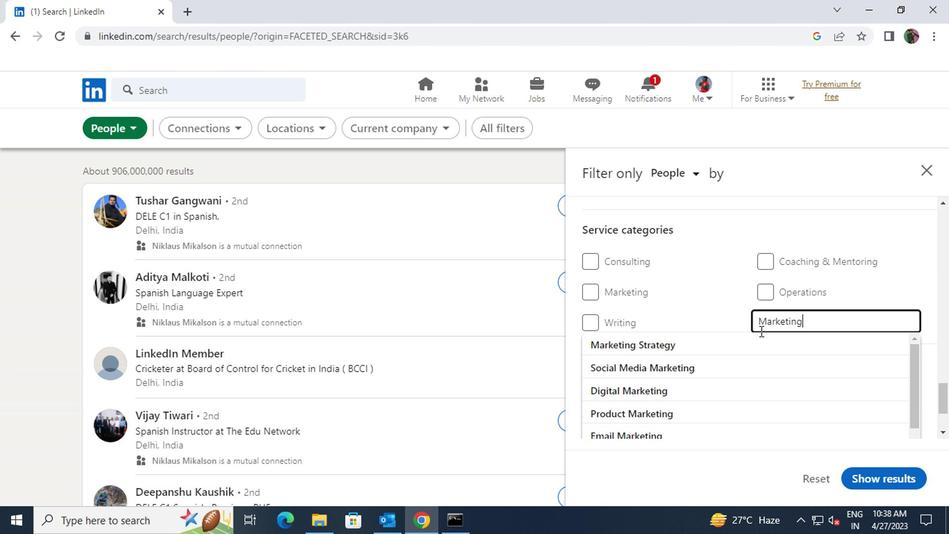 
Action: Mouse scrolled (759, 327) with delta (0, 0)
Screenshot: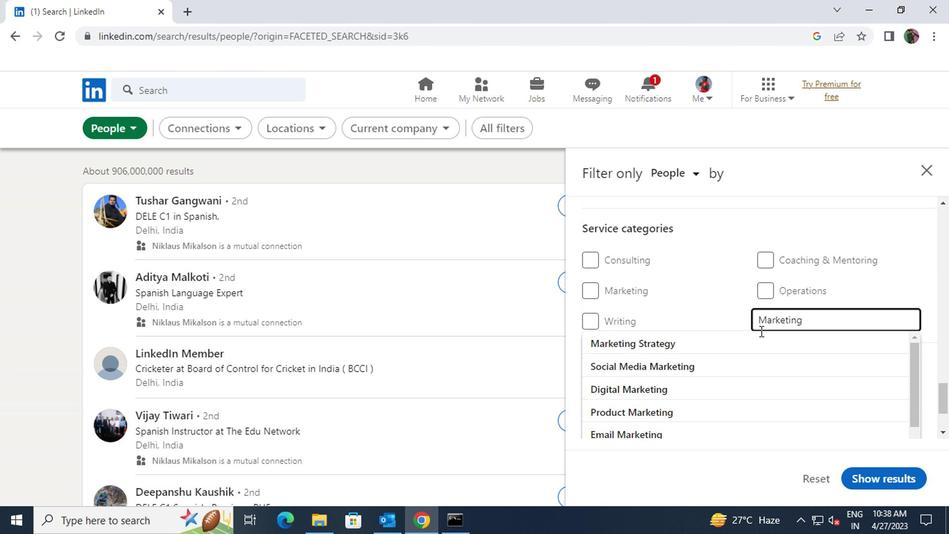 
Action: Mouse scrolled (759, 327) with delta (0, 0)
Screenshot: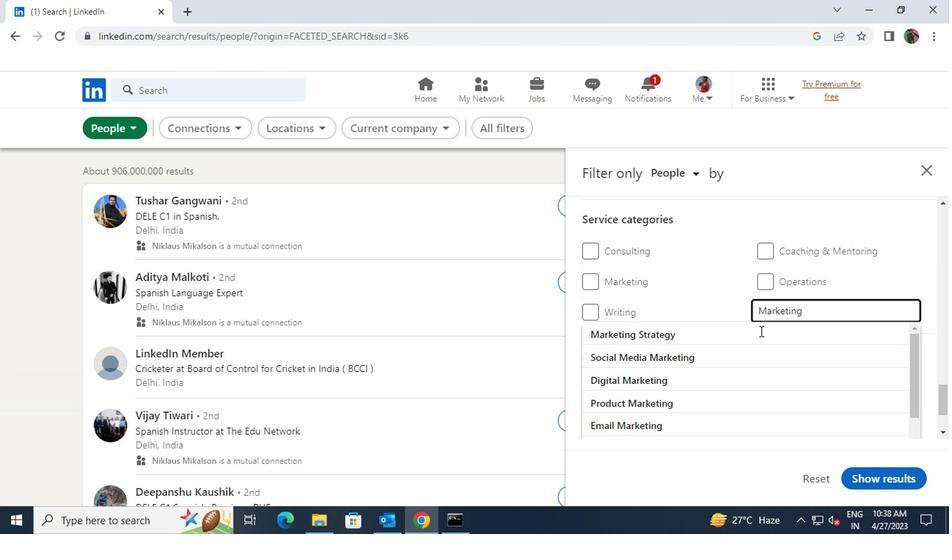 
Action: Mouse scrolled (759, 327) with delta (0, 0)
Screenshot: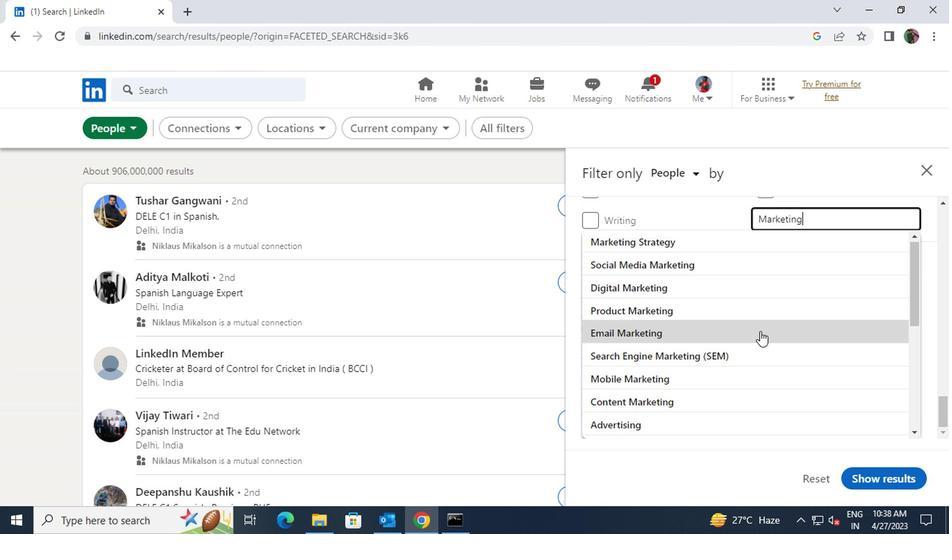 
Action: Mouse scrolled (759, 327) with delta (0, 0)
Screenshot: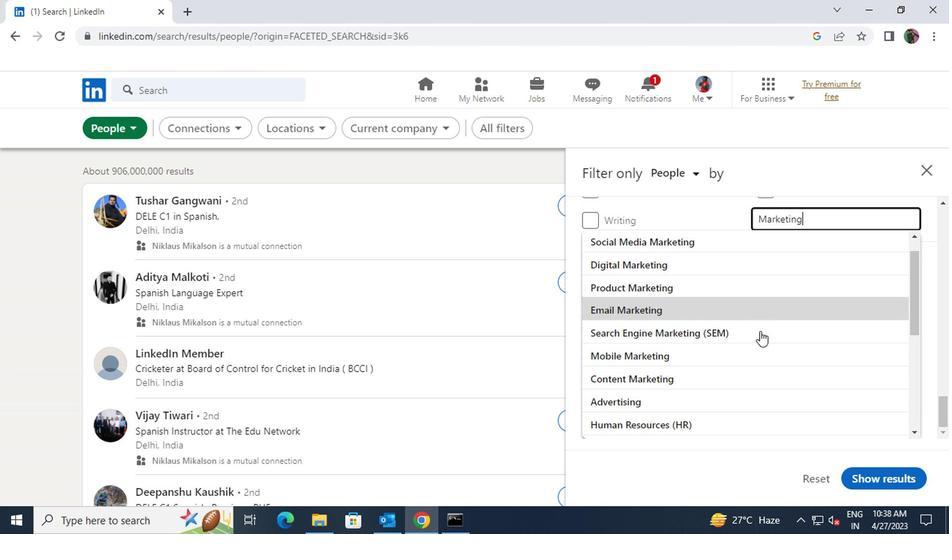 
Action: Mouse scrolled (759, 328) with delta (0, 0)
Screenshot: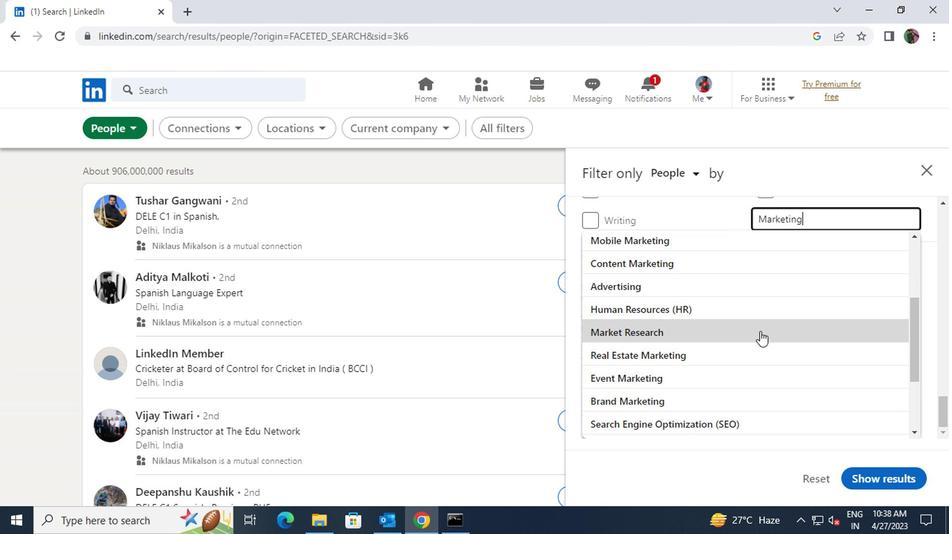 
Action: Mouse scrolled (759, 328) with delta (0, 0)
Screenshot: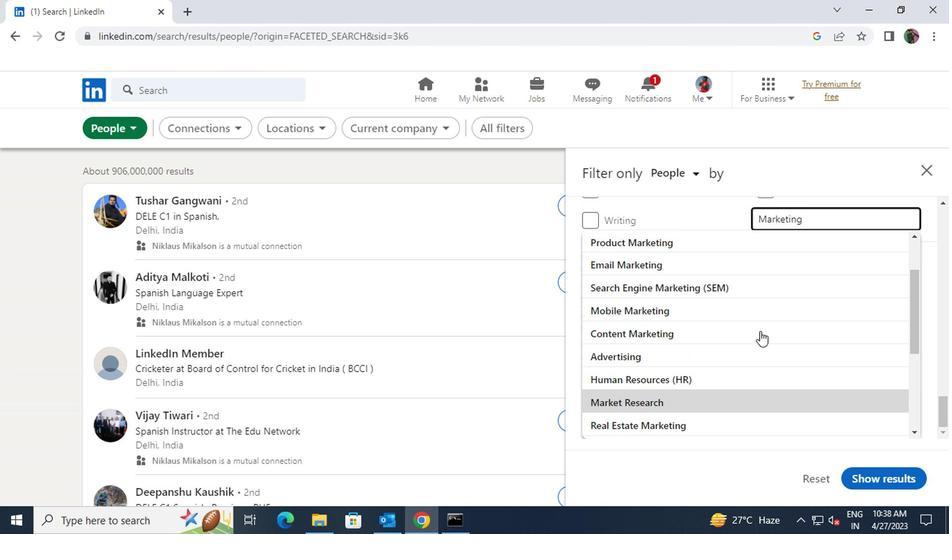 
Action: Mouse scrolled (759, 328) with delta (0, 0)
Screenshot: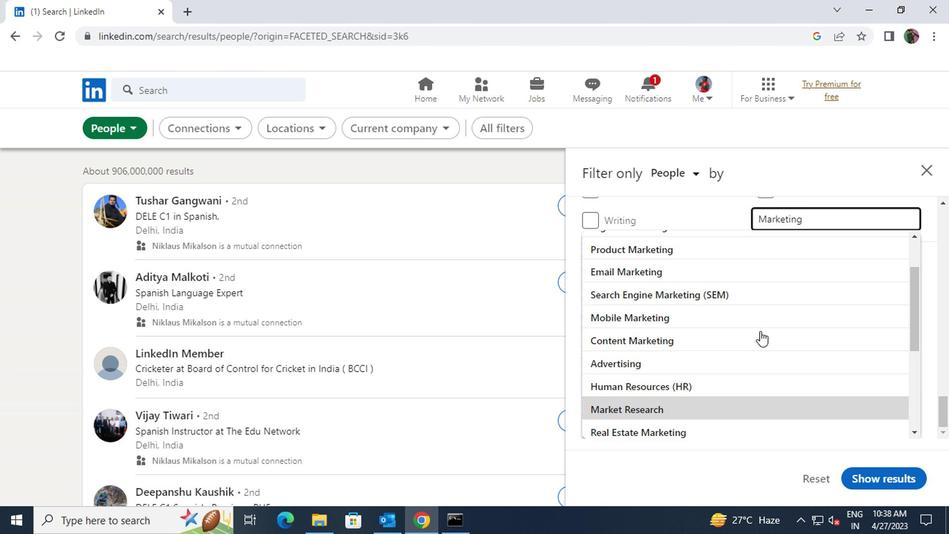 
Action: Mouse scrolled (759, 328) with delta (0, 0)
Screenshot: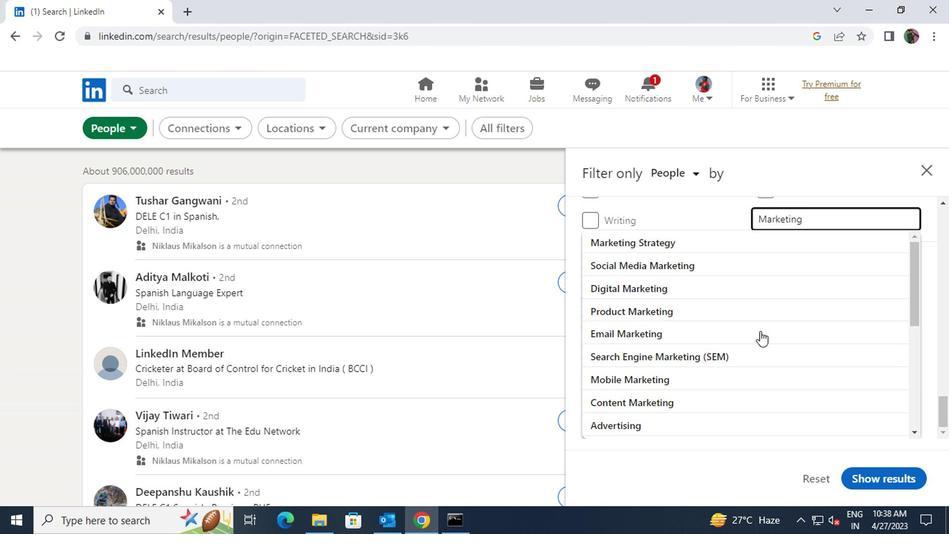 
Action: Mouse scrolled (759, 328) with delta (0, 0)
Screenshot: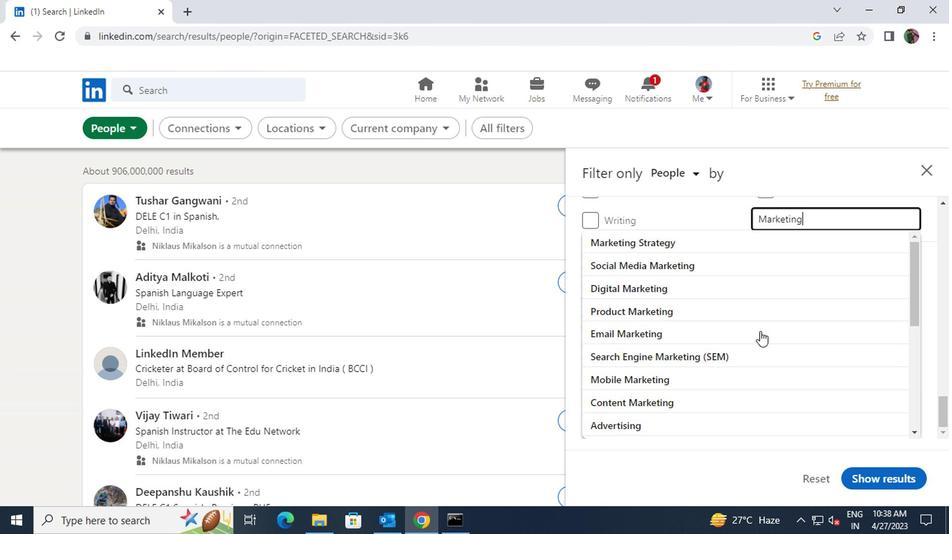 
Action: Mouse moved to (730, 243)
Screenshot: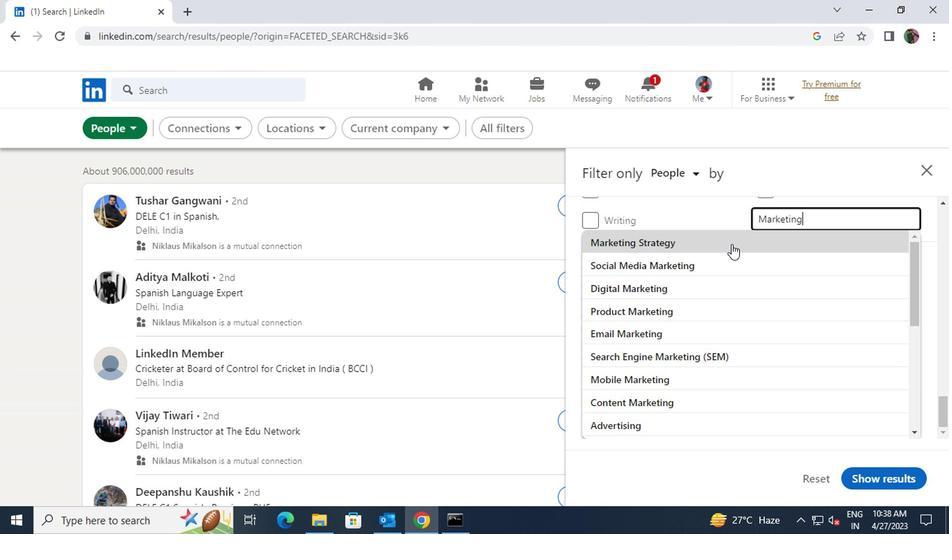 
Action: Mouse pressed left at (730, 243)
Screenshot: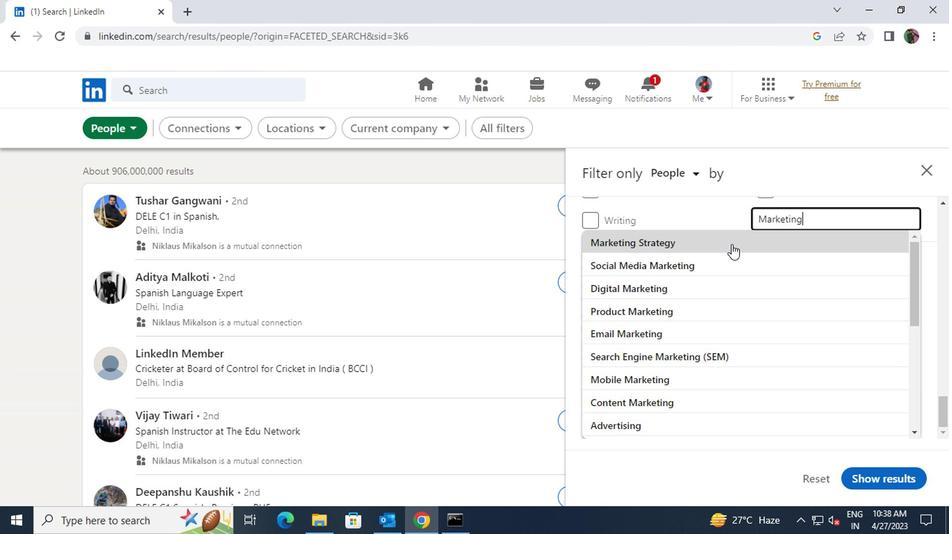 
Action: Mouse scrolled (730, 242) with delta (0, 0)
Screenshot: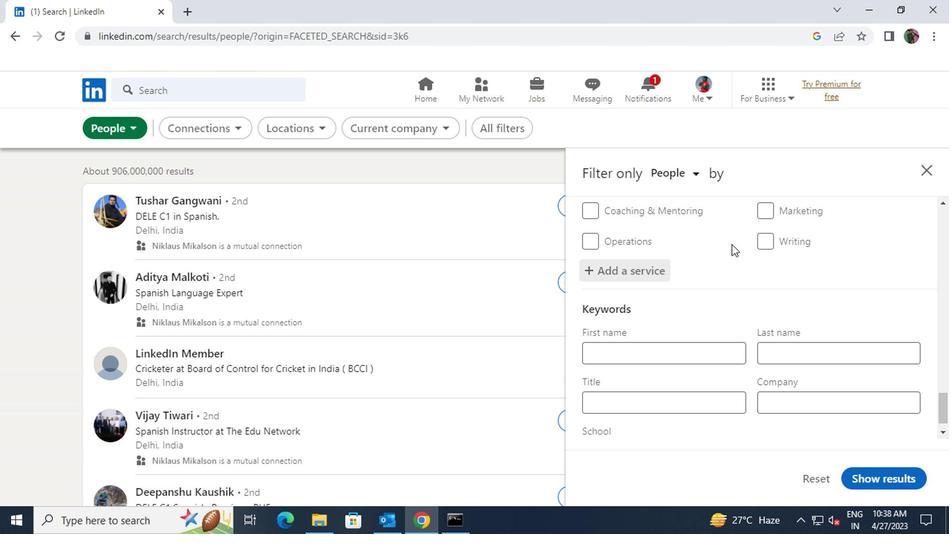 
Action: Mouse scrolled (730, 242) with delta (0, 0)
Screenshot: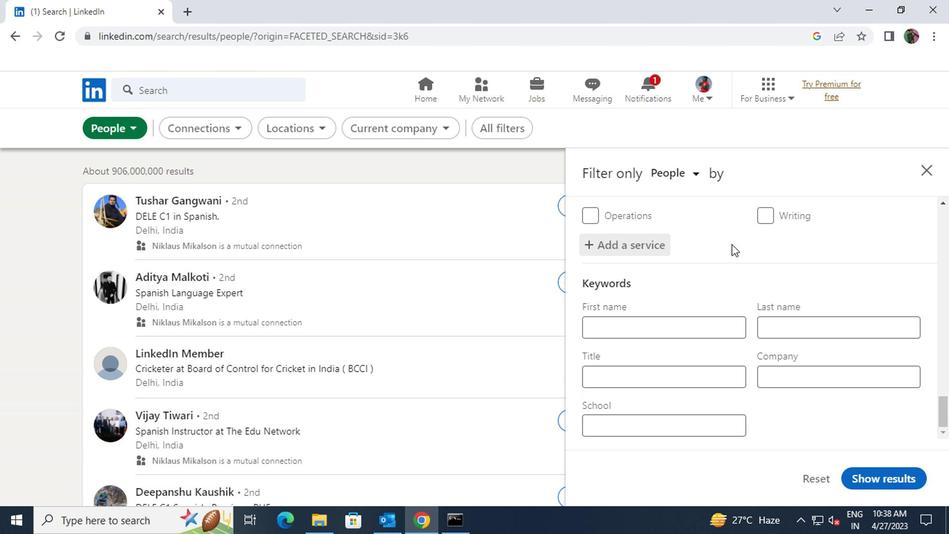 
Action: Mouse scrolled (730, 242) with delta (0, 0)
Screenshot: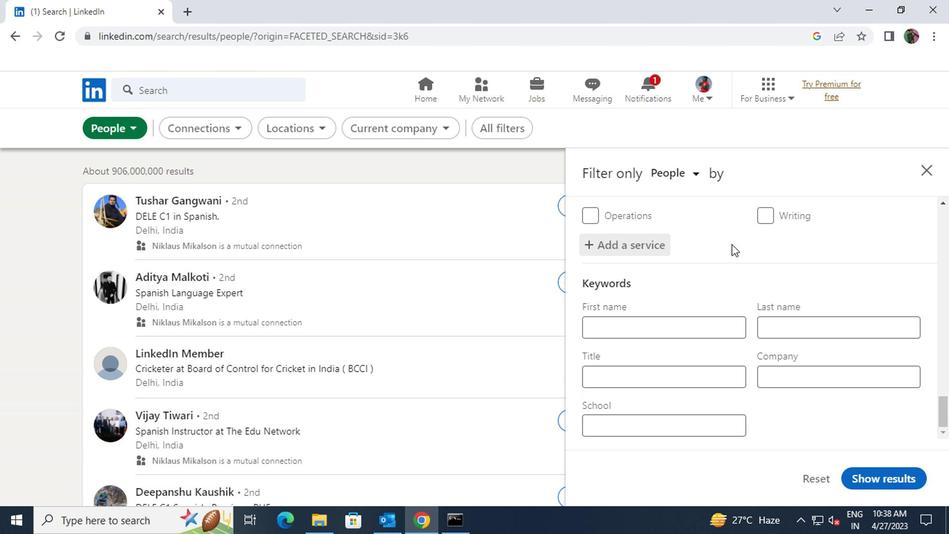 
Action: Mouse scrolled (730, 242) with delta (0, 0)
Screenshot: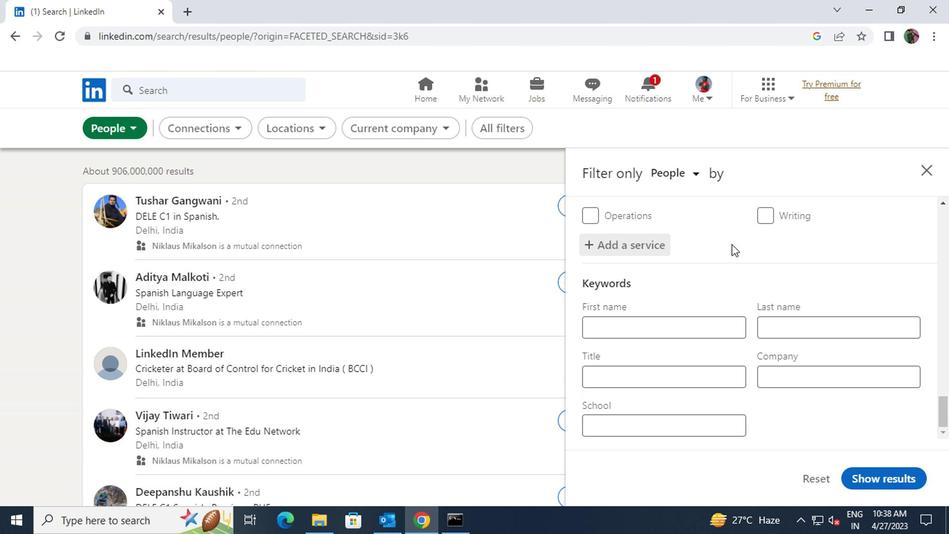 
Action: Mouse moved to (704, 370)
Screenshot: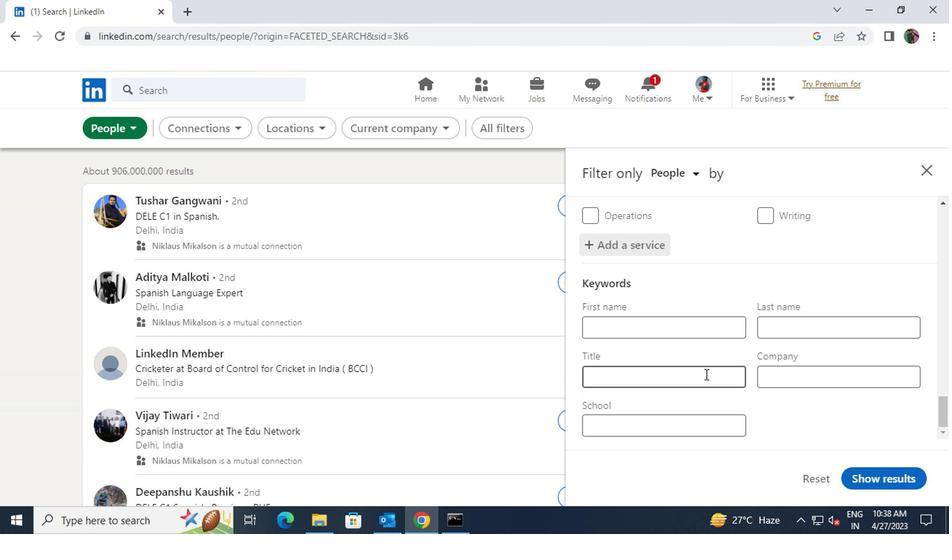 
Action: Mouse pressed left at (704, 370)
Screenshot: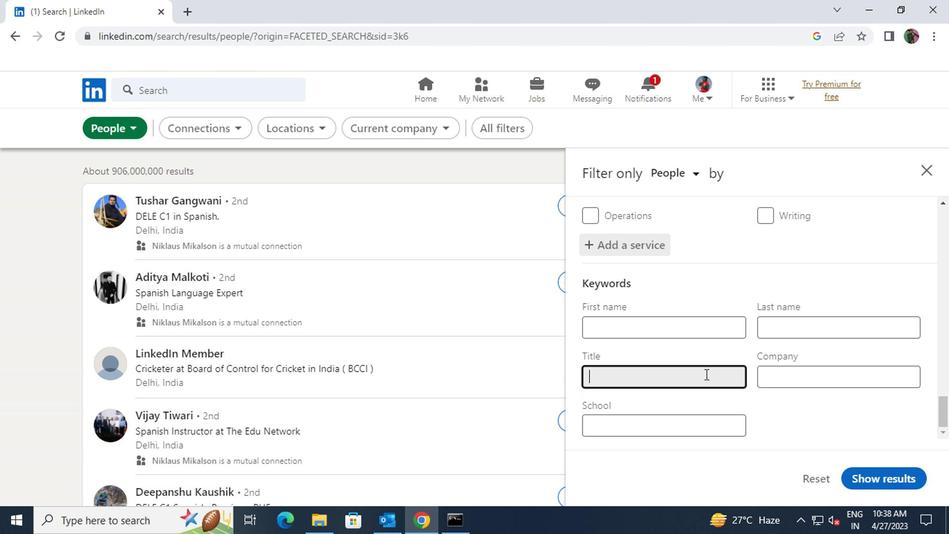 
Action: Key pressed <Key.shift>BIOLOGIST
Screenshot: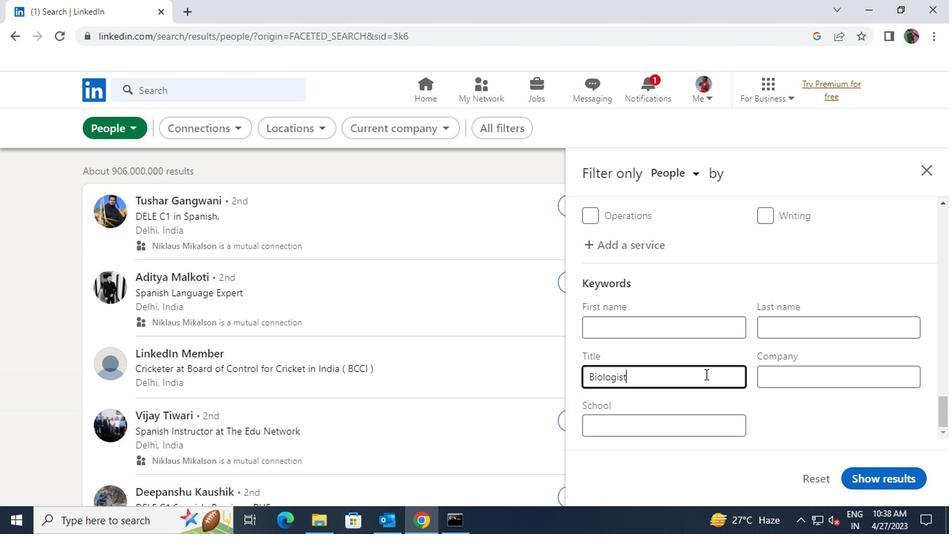 
Action: Mouse moved to (857, 463)
Screenshot: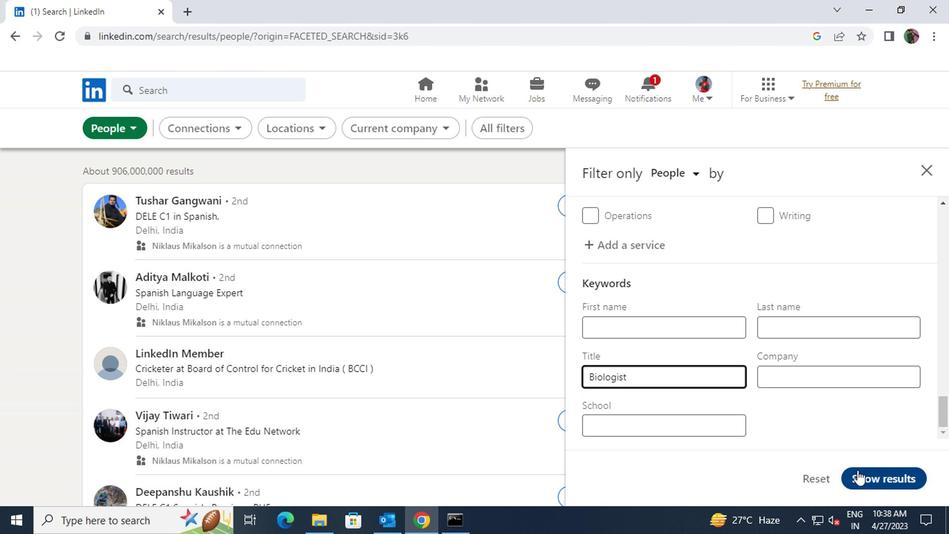 
Action: Mouse pressed left at (857, 463)
Screenshot: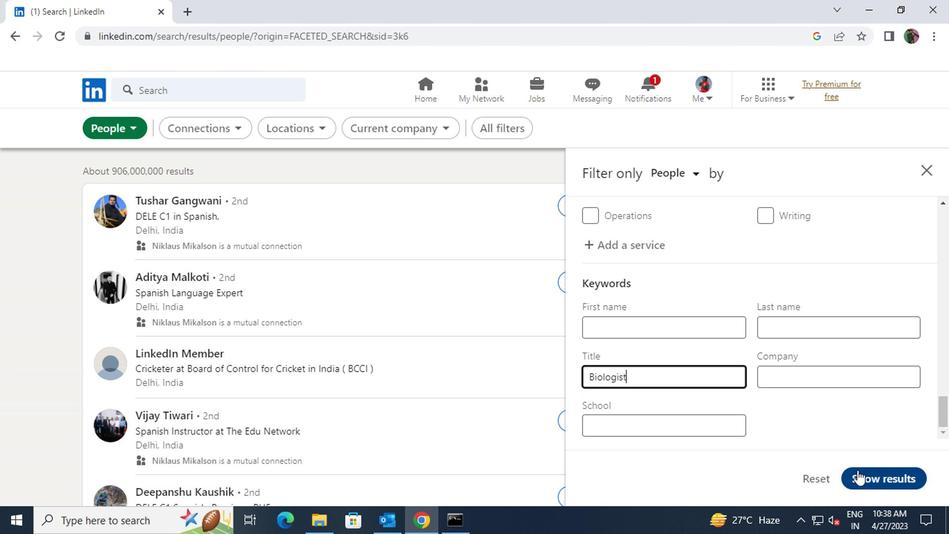 
